 Task: Find and view details of Goa Beach Hotels on Google Maps.
Action: Mouse moved to (339, 550)
Screenshot: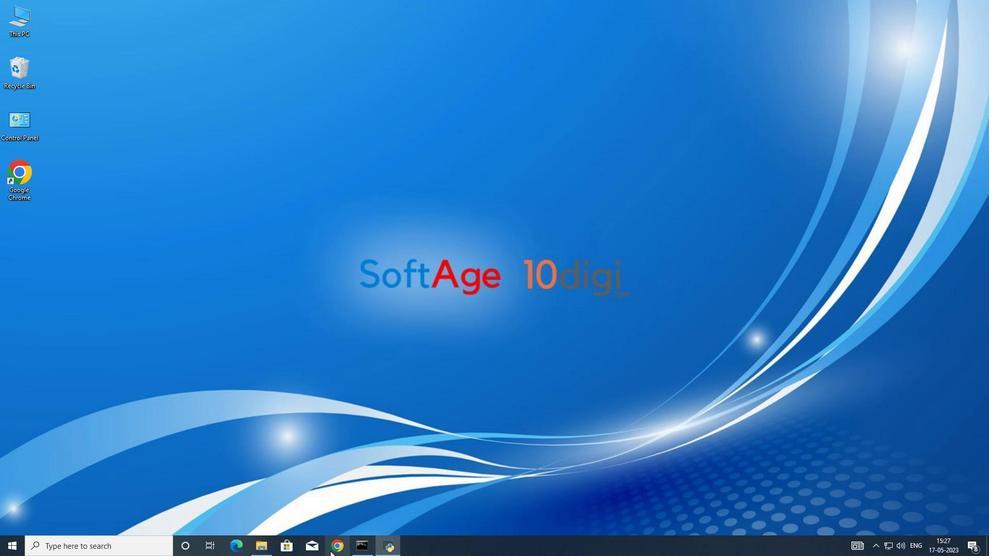 
Action: Mouse pressed left at (339, 550)
Screenshot: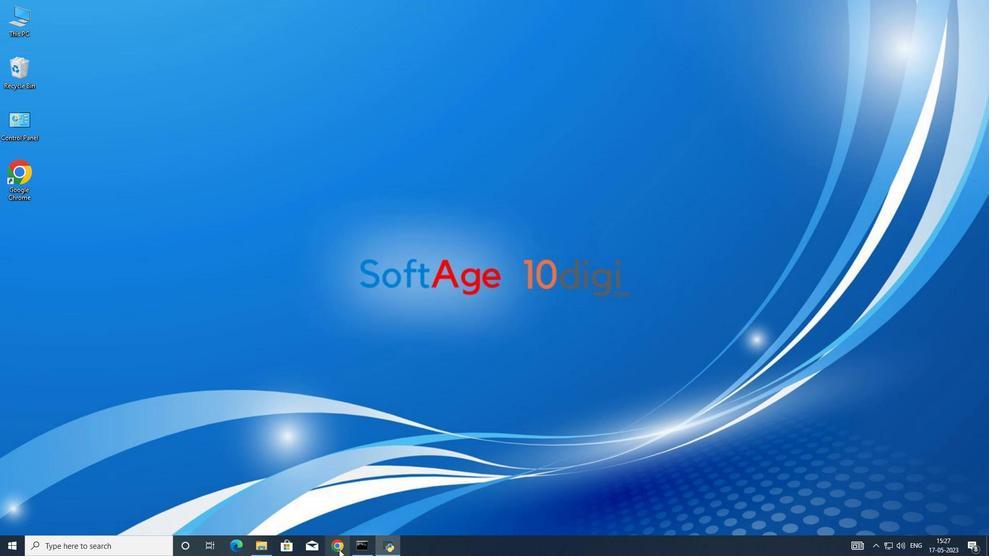 
Action: Mouse moved to (470, 221)
Screenshot: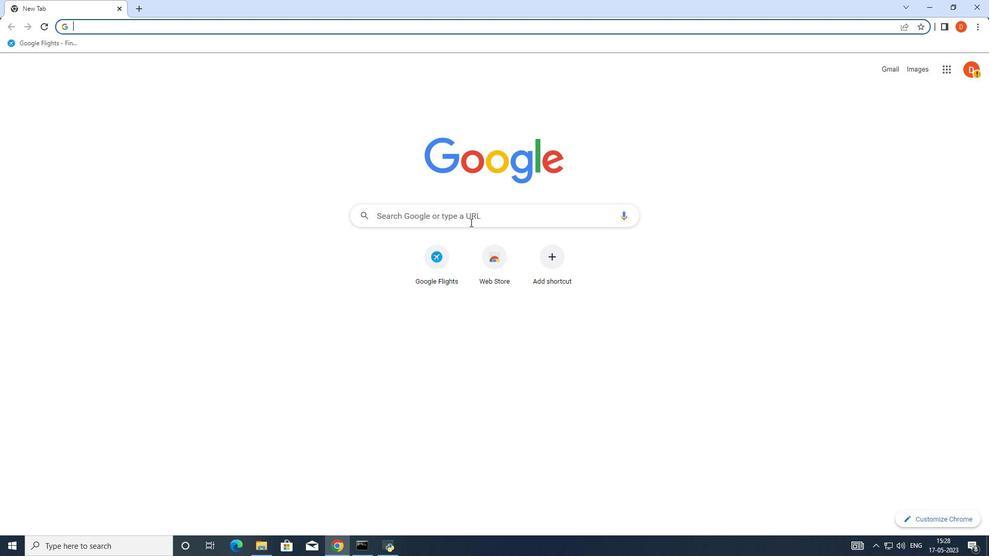 
Action: Mouse pressed left at (470, 221)
Screenshot: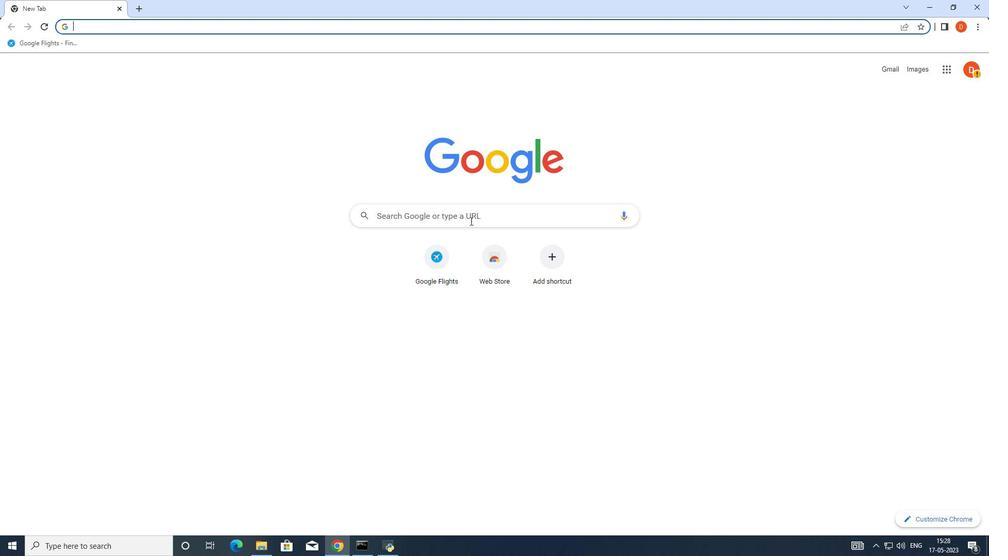 
Action: Mouse moved to (457, 245)
Screenshot: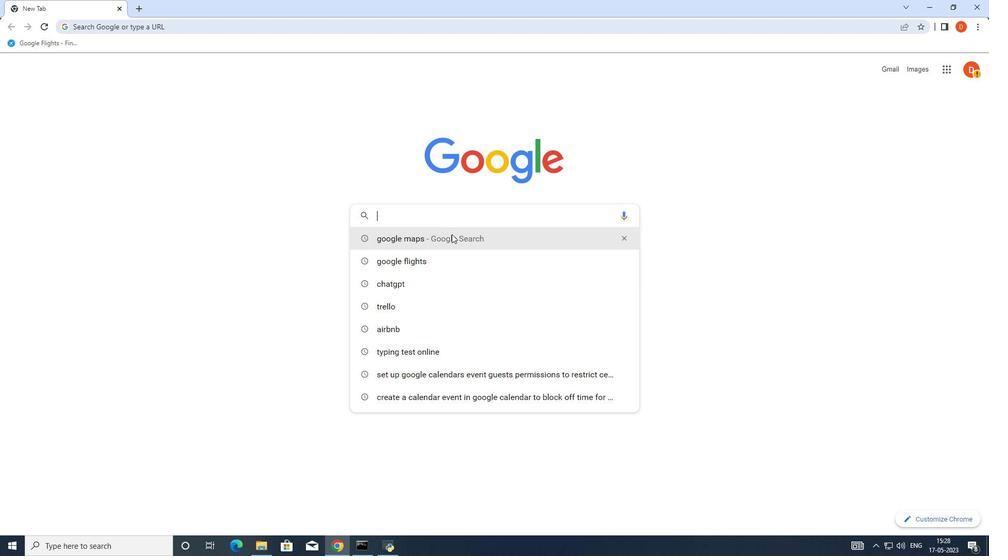 
Action: Mouse pressed left at (457, 245)
Screenshot: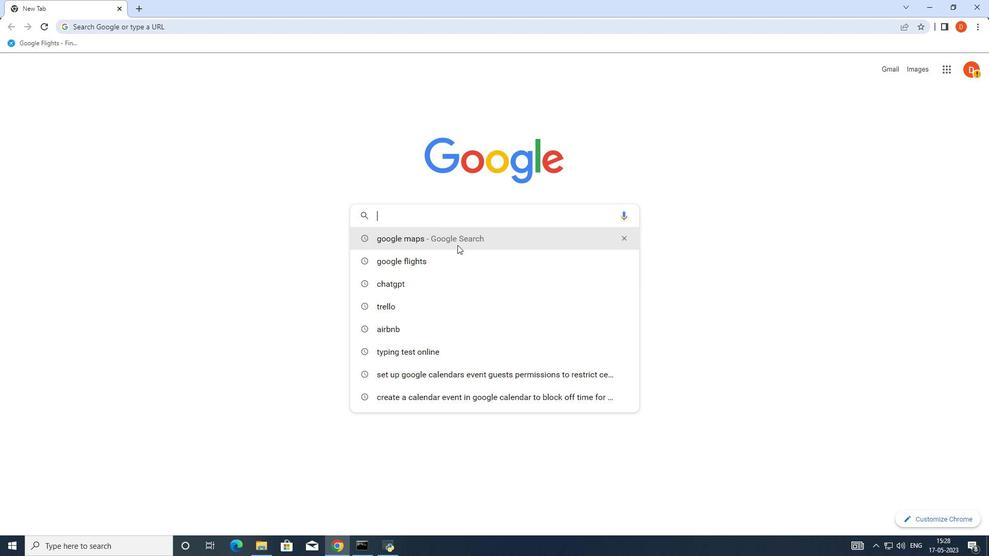 
Action: Mouse moved to (180, 156)
Screenshot: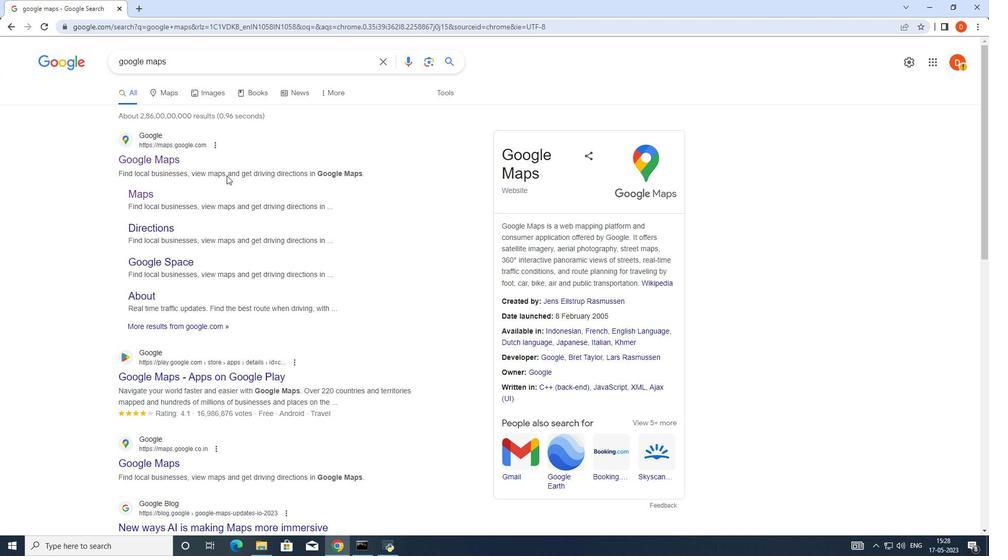 
Action: Mouse pressed left at (180, 156)
Screenshot: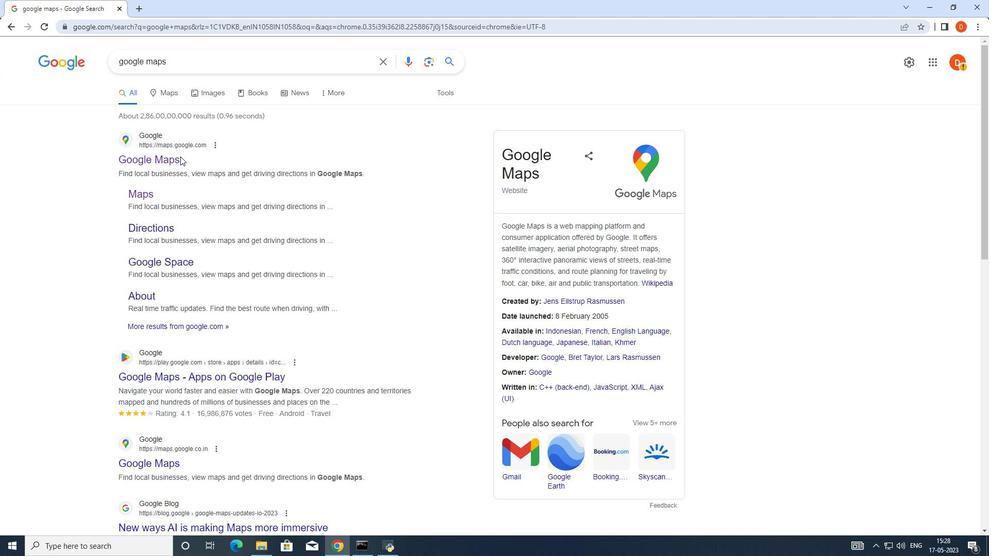 
Action: Mouse moved to (171, 158)
Screenshot: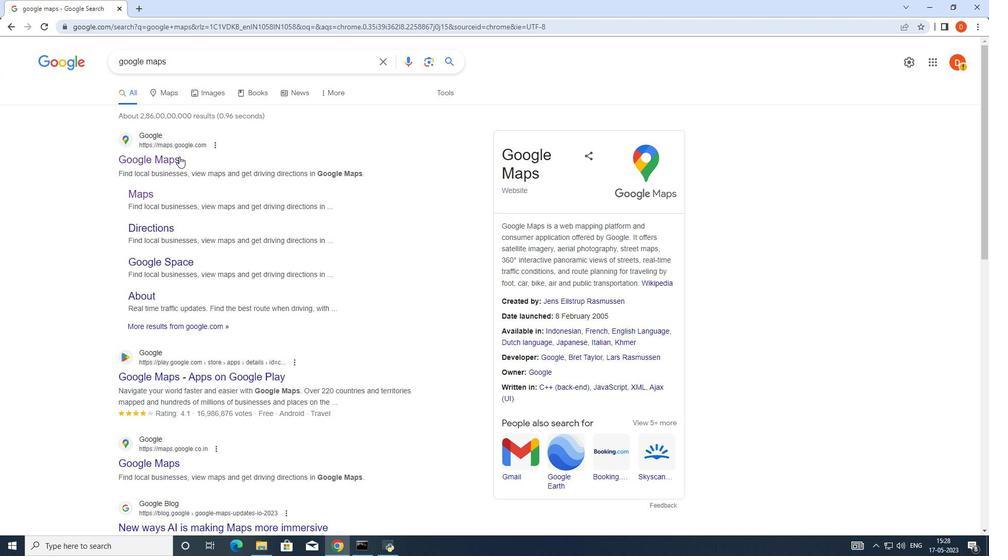 
Action: Mouse pressed left at (171, 158)
Screenshot: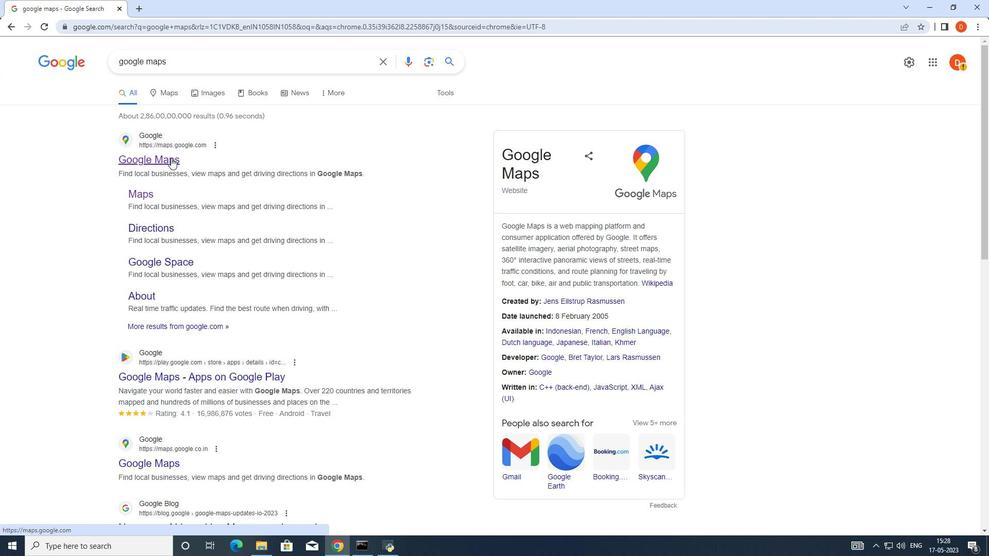 
Action: Mouse moved to (143, 53)
Screenshot: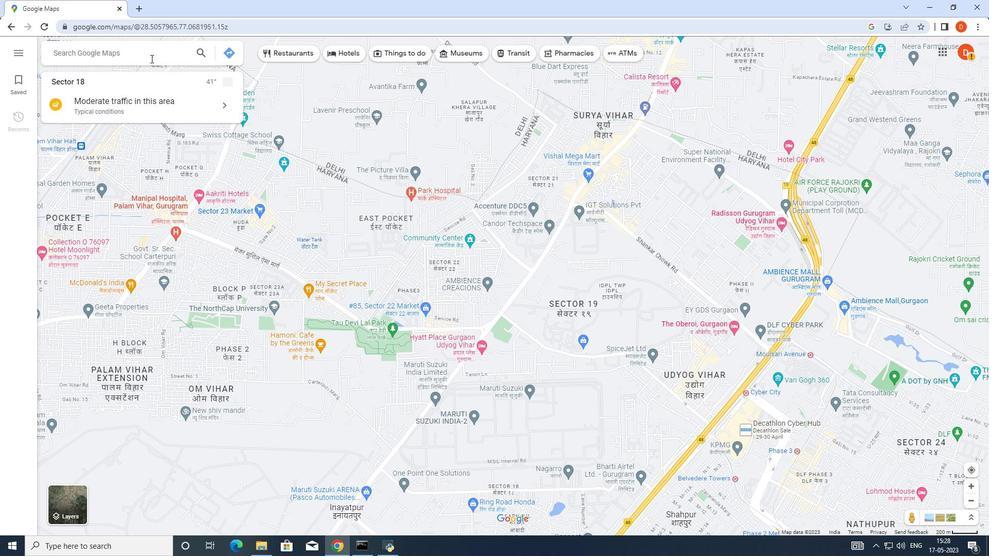 
Action: Mouse pressed left at (143, 53)
Screenshot: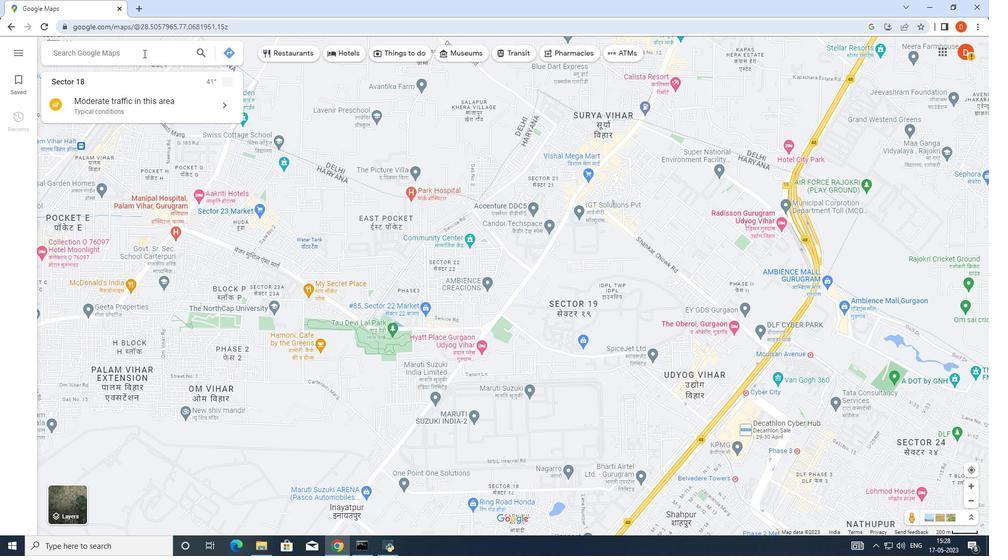 
Action: Key pressed goa
Screenshot: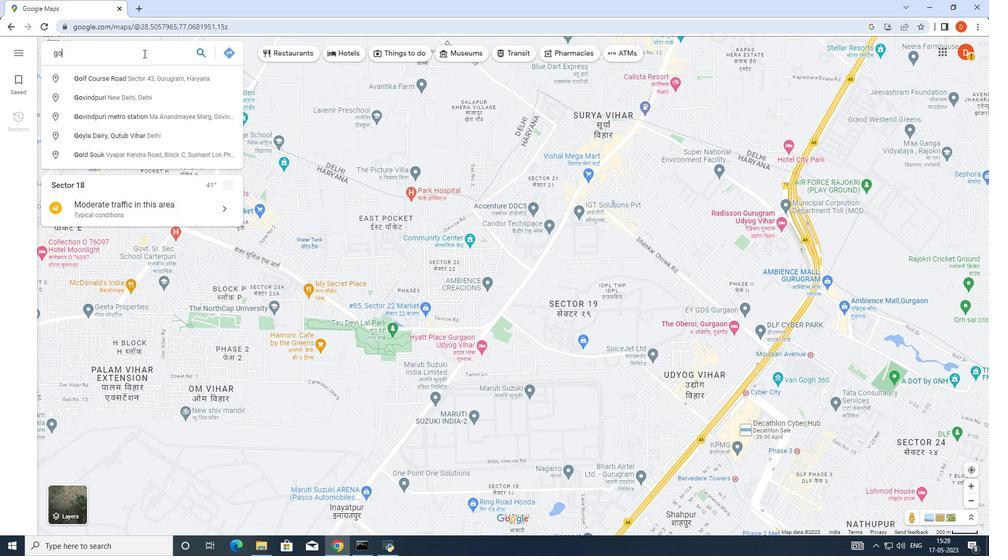 
Action: Mouse moved to (168, 100)
Screenshot: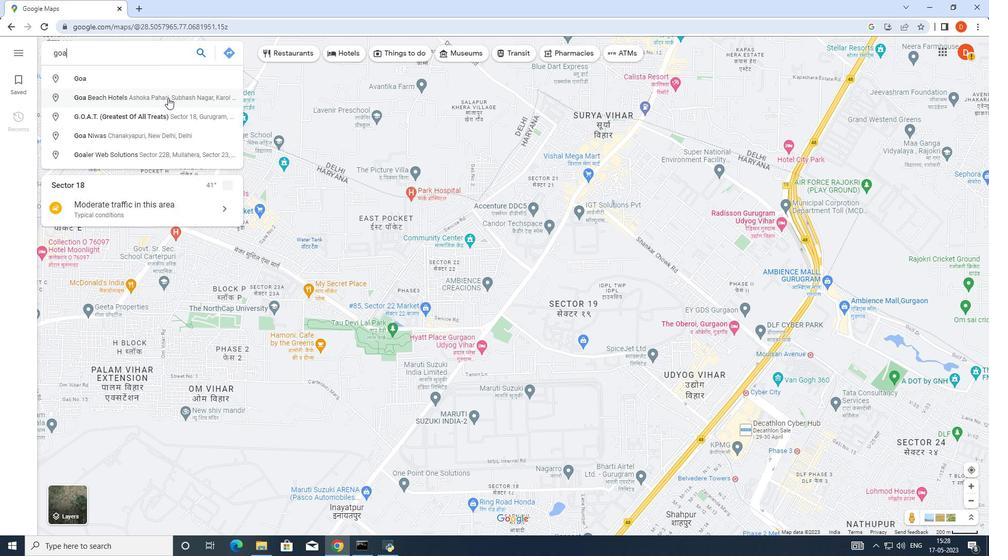 
Action: Mouse pressed left at (168, 100)
Screenshot: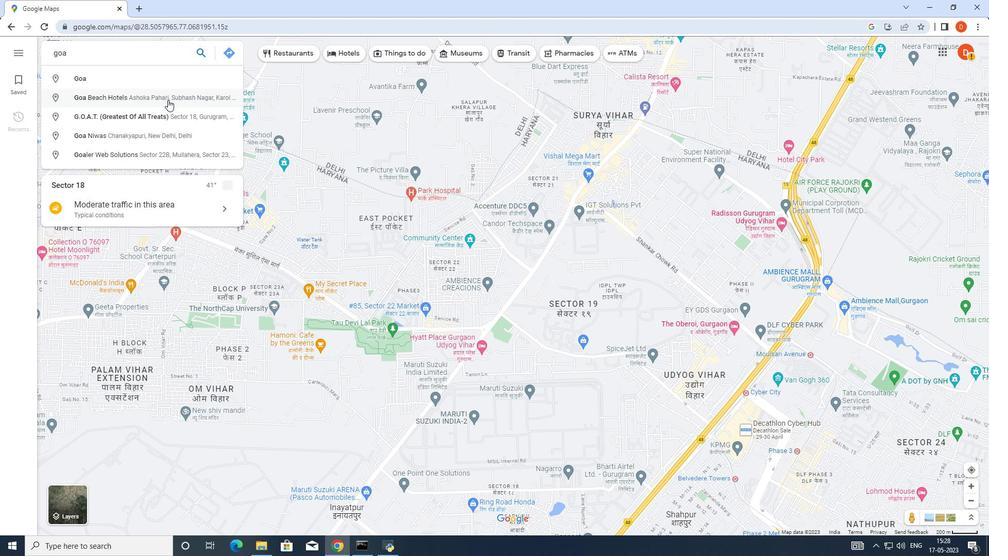 
Action: Mouse moved to (193, 277)
Screenshot: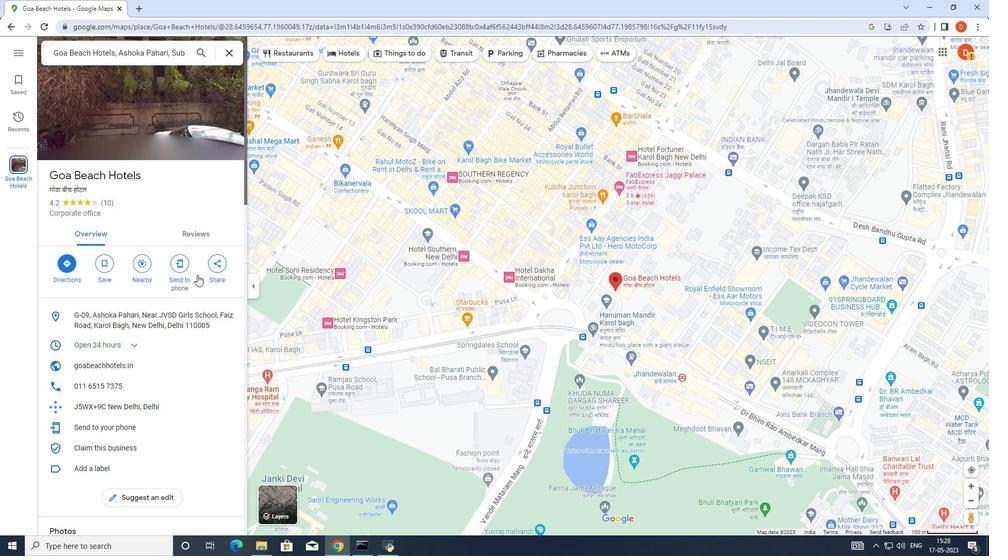 
Action: Mouse scrolled (193, 277) with delta (0, 0)
Screenshot: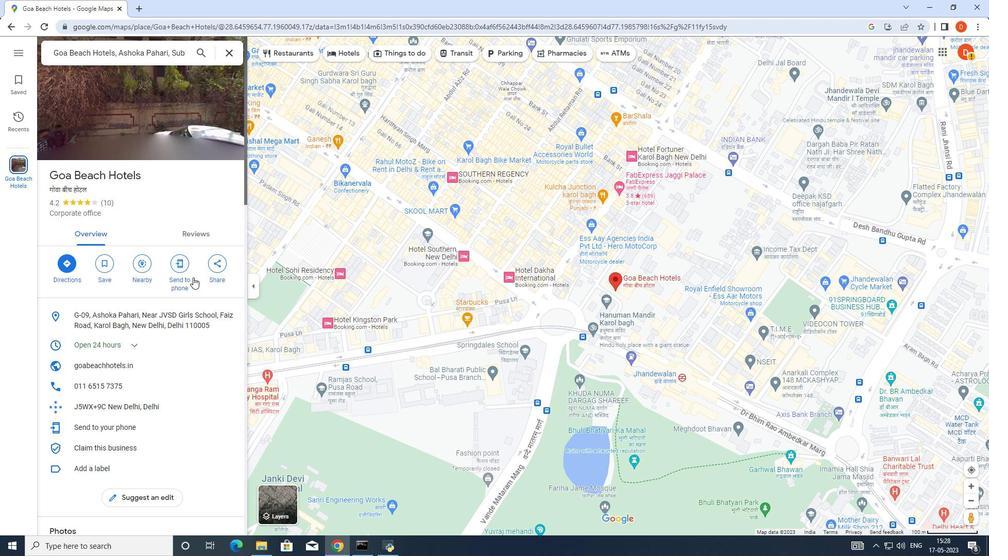 
Action: Mouse scrolled (193, 277) with delta (0, 0)
Screenshot: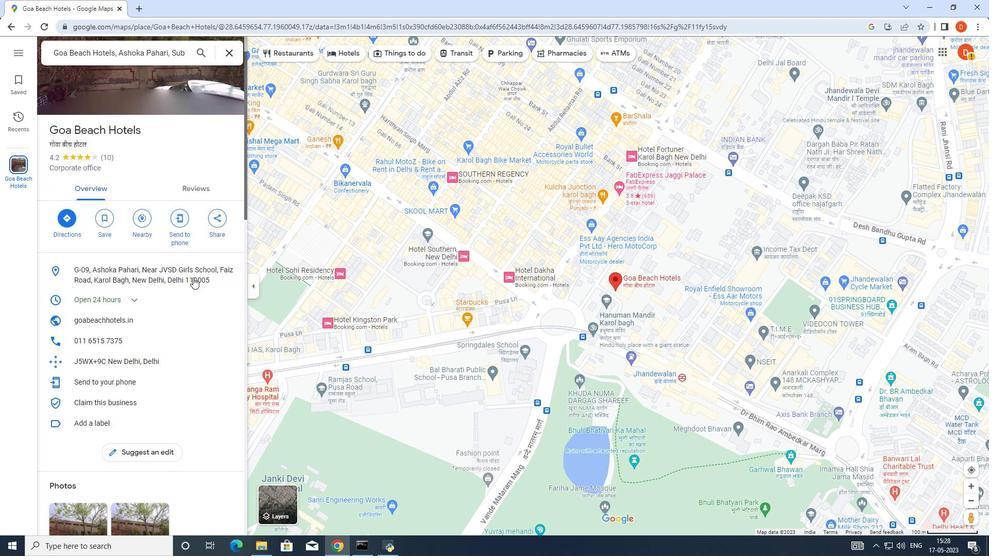 
Action: Mouse moved to (193, 278)
Screenshot: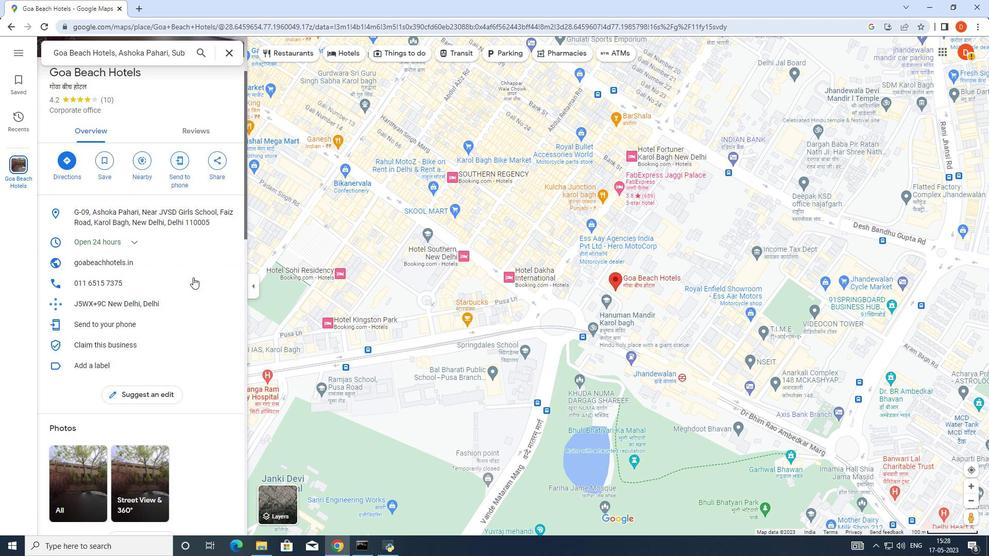 
Action: Mouse scrolled (193, 278) with delta (0, 0)
Screenshot: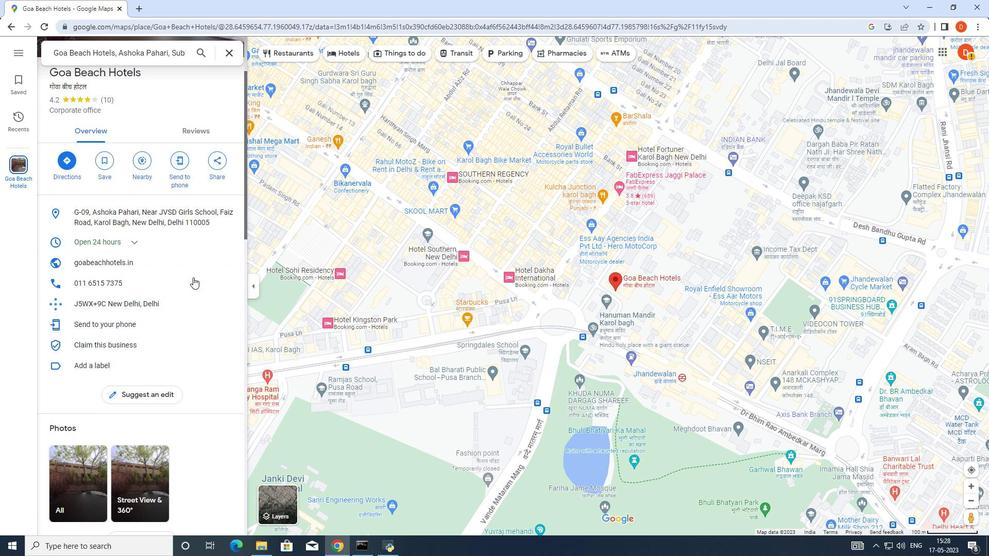 
Action: Mouse moved to (193, 281)
Screenshot: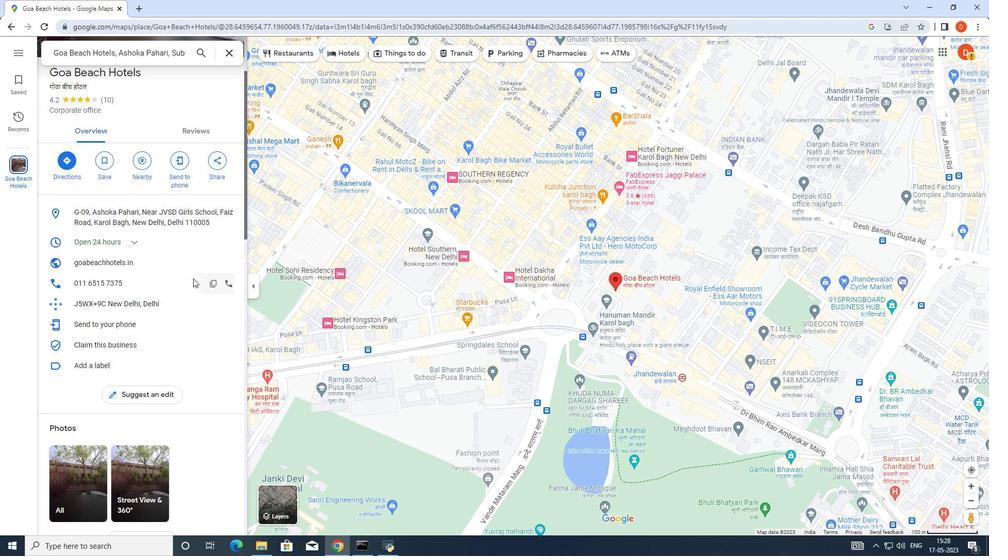 
Action: Mouse scrolled (193, 280) with delta (0, 0)
Screenshot: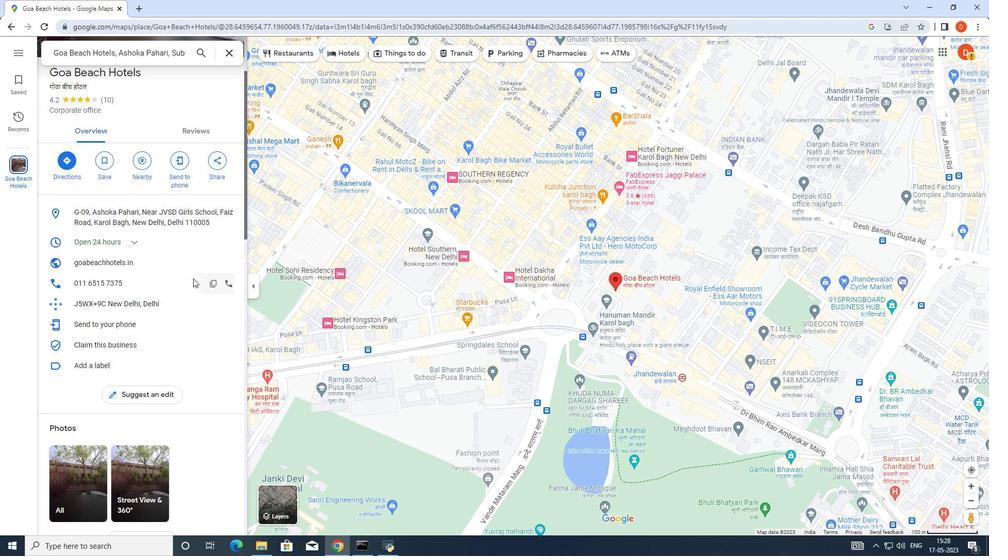 
Action: Mouse moved to (193, 284)
Screenshot: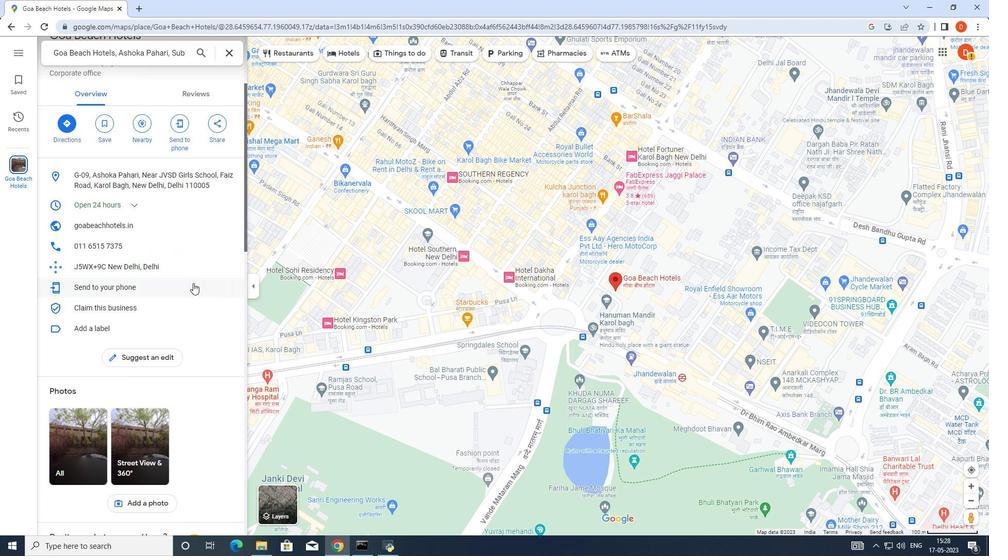 
Action: Mouse scrolled (193, 283) with delta (0, 0)
Screenshot: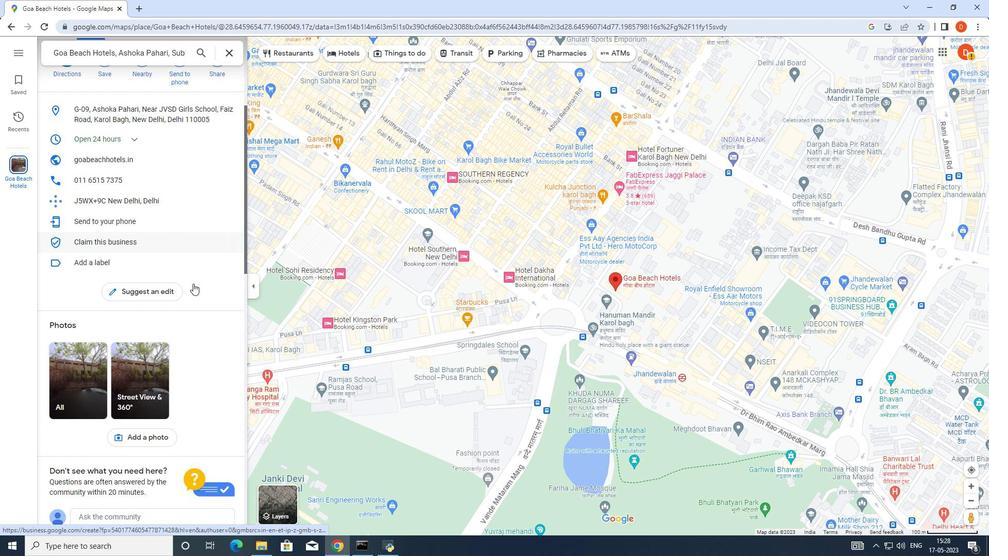 
Action: Mouse scrolled (193, 283) with delta (0, 0)
Screenshot: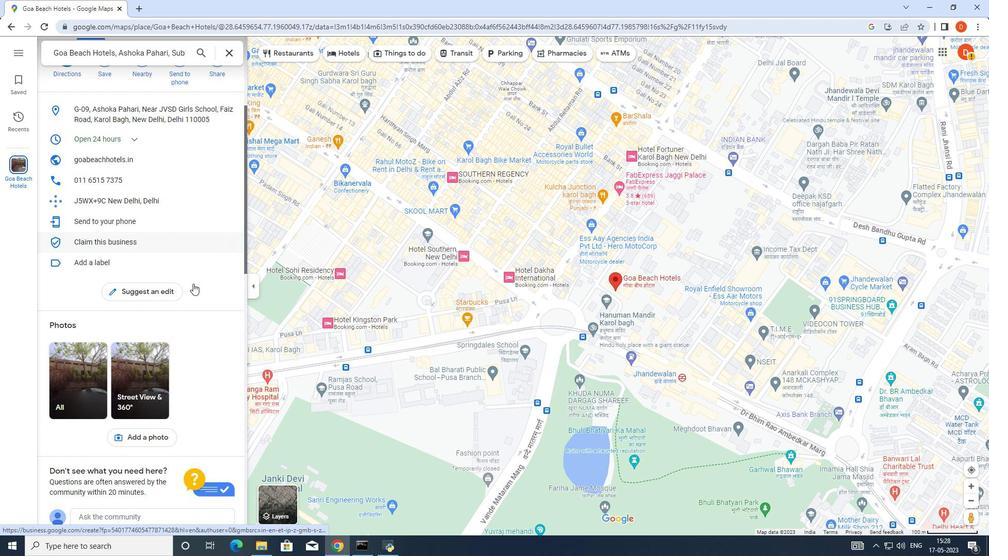 
Action: Mouse scrolled (193, 283) with delta (0, 0)
Screenshot: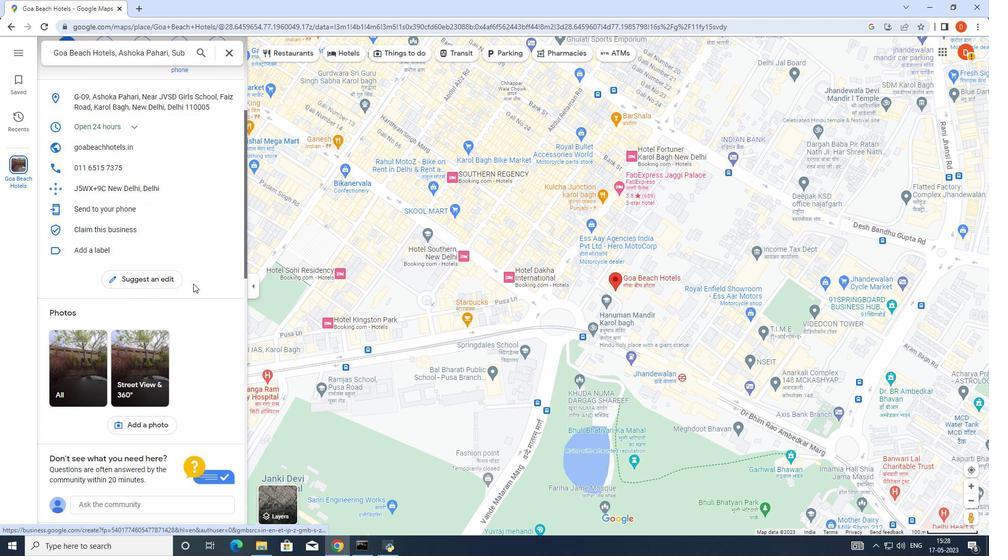 
Action: Mouse scrolled (193, 283) with delta (0, 0)
Screenshot: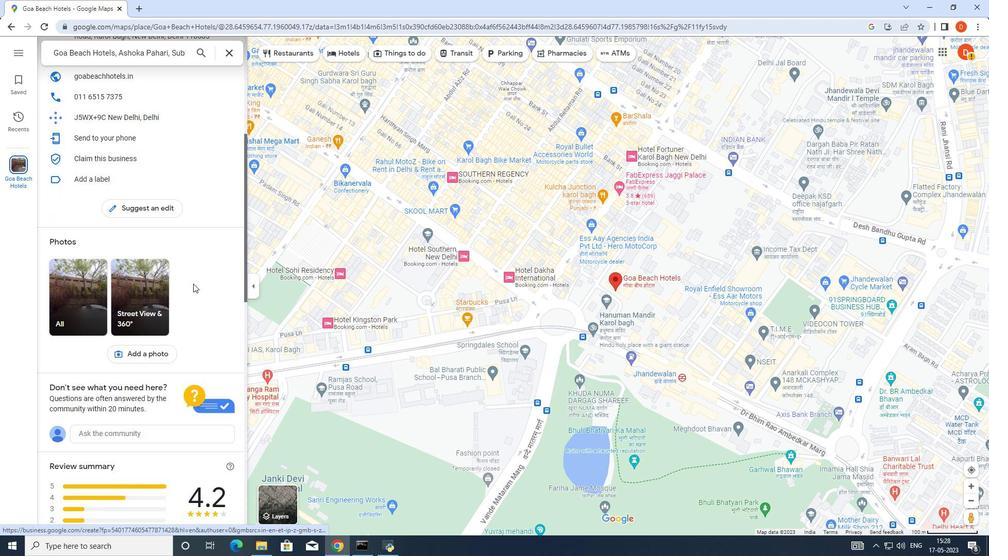 
Action: Mouse scrolled (193, 283) with delta (0, 0)
Screenshot: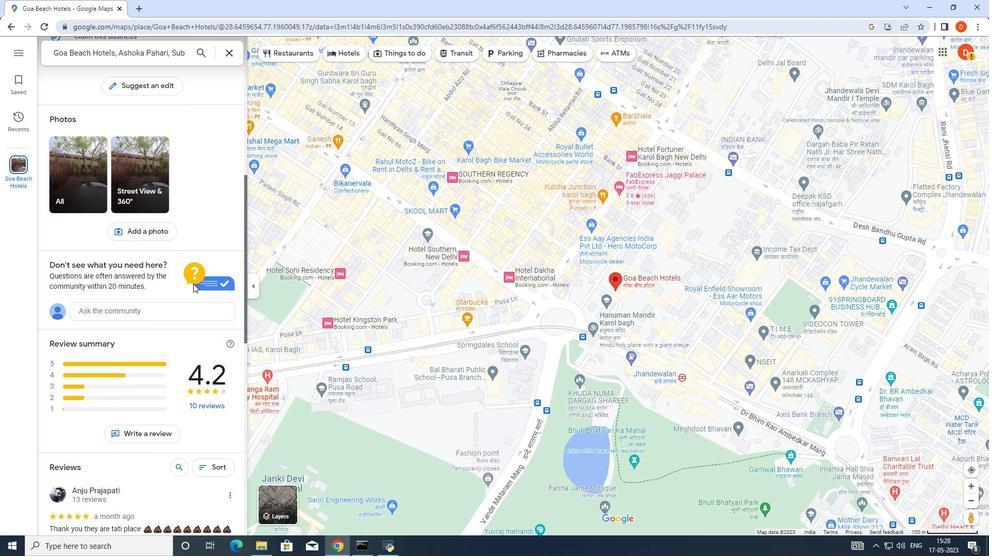
Action: Mouse scrolled (193, 283) with delta (0, 0)
Screenshot: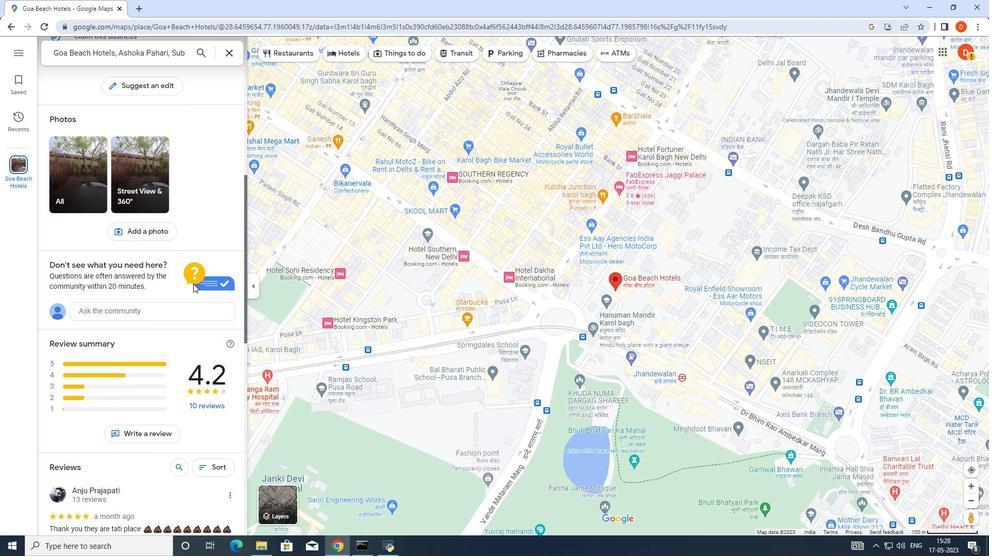 
Action: Mouse scrolled (193, 283) with delta (0, 0)
Screenshot: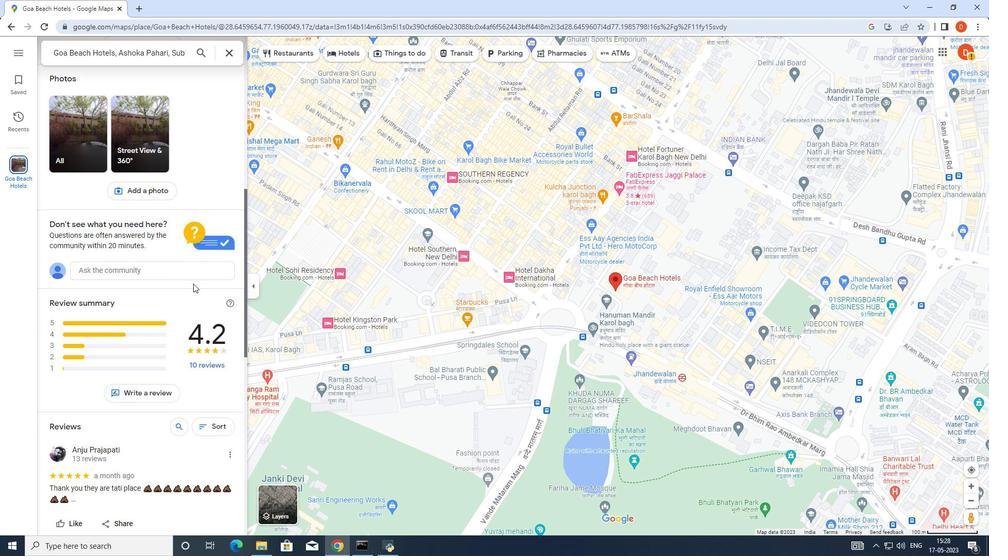 
Action: Mouse scrolled (193, 283) with delta (0, 0)
Screenshot: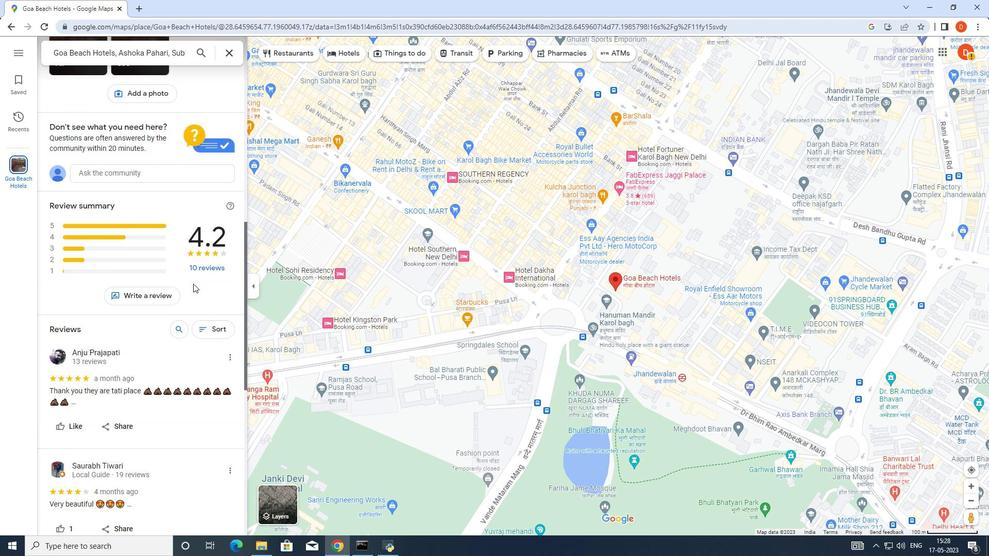 
Action: Mouse scrolled (193, 284) with delta (0, 0)
Screenshot: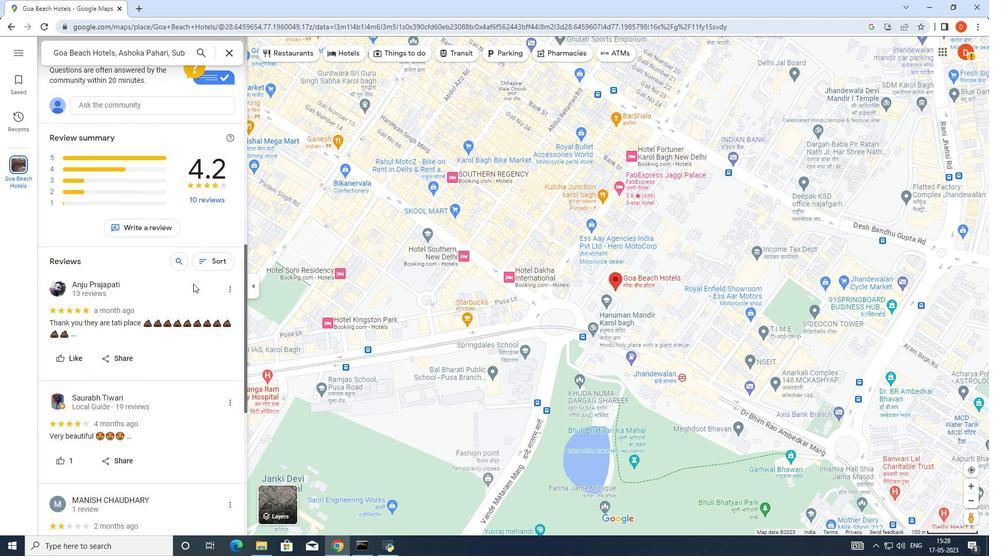 
Action: Mouse scrolled (193, 284) with delta (0, 0)
Screenshot: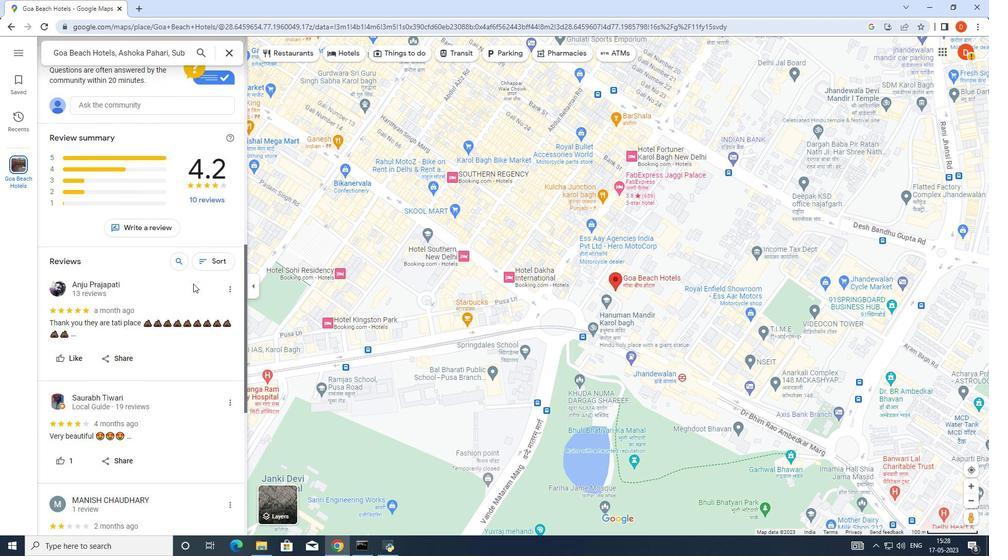 
Action: Mouse scrolled (193, 284) with delta (0, 0)
Screenshot: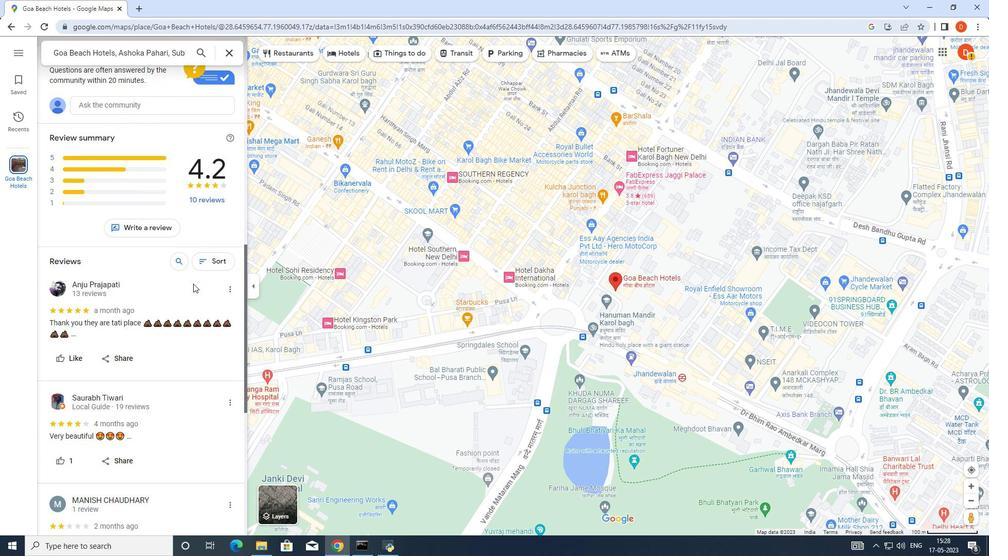 
Action: Mouse scrolled (193, 284) with delta (0, 0)
Screenshot: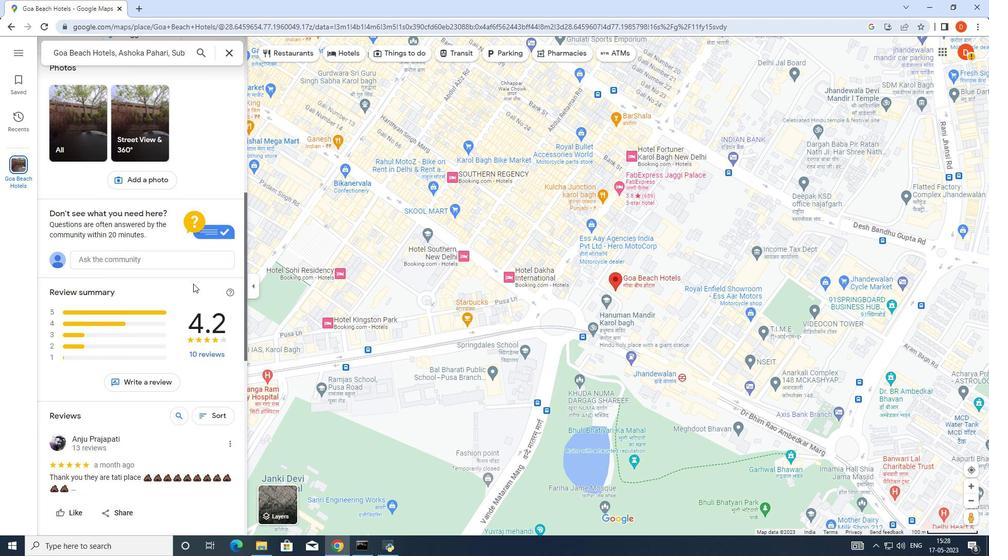 
Action: Mouse scrolled (193, 284) with delta (0, 0)
Screenshot: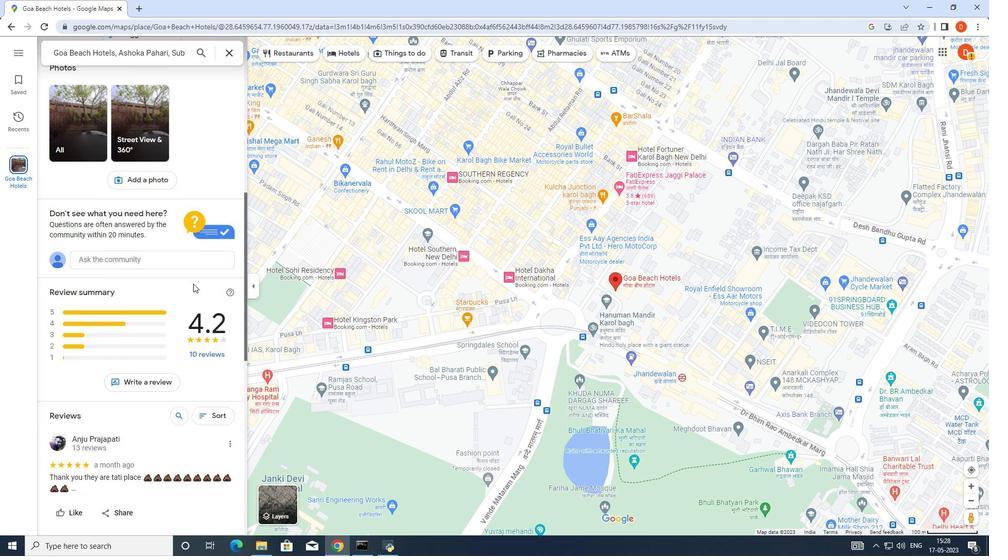
Action: Mouse scrolled (193, 284) with delta (0, 0)
Screenshot: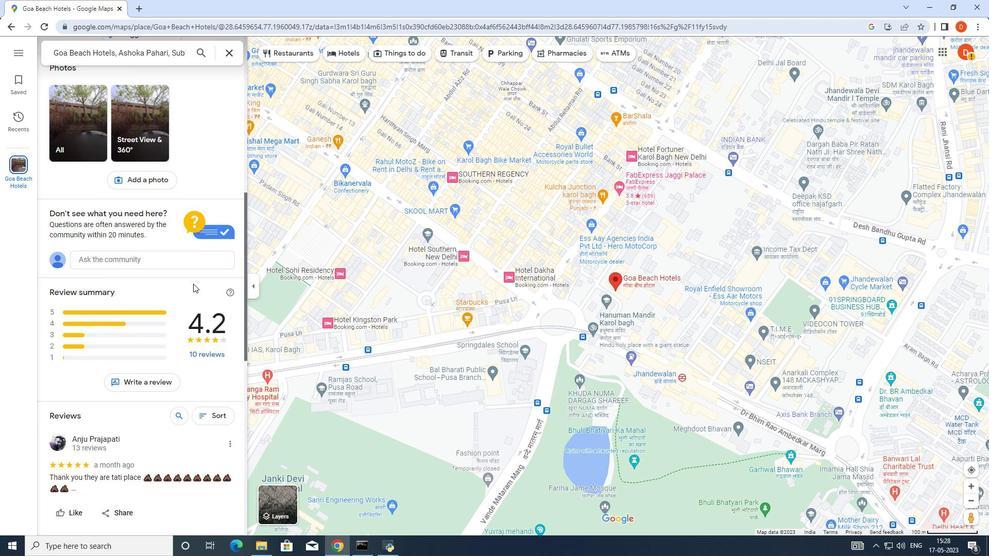 
Action: Mouse scrolled (193, 284) with delta (0, 0)
Screenshot: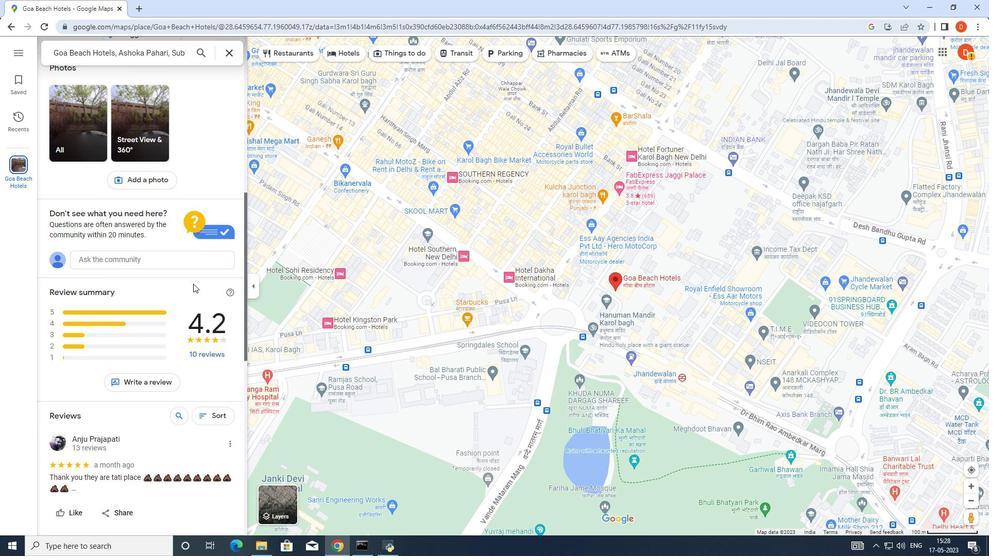
Action: Mouse scrolled (193, 284) with delta (0, 0)
Screenshot: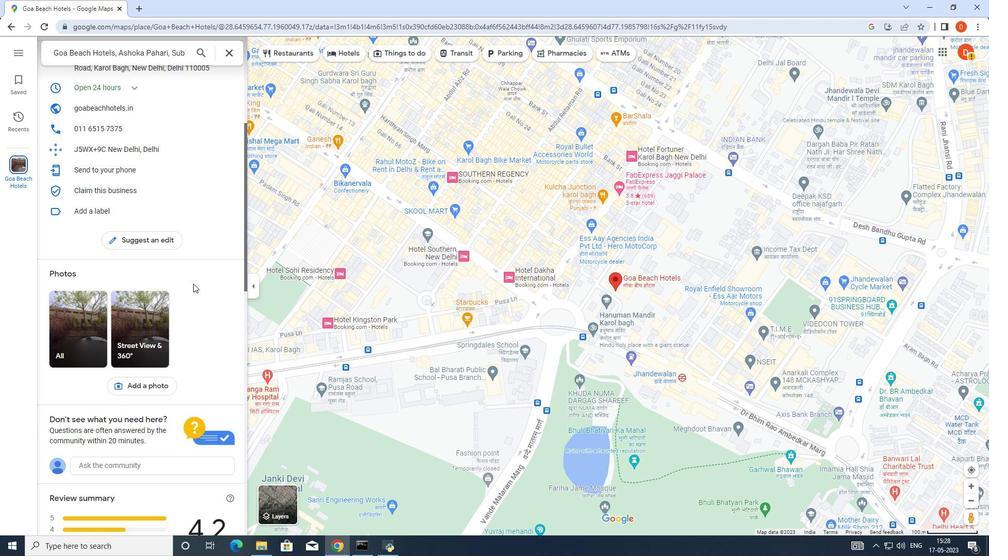 
Action: Mouse scrolled (193, 284) with delta (0, 0)
Screenshot: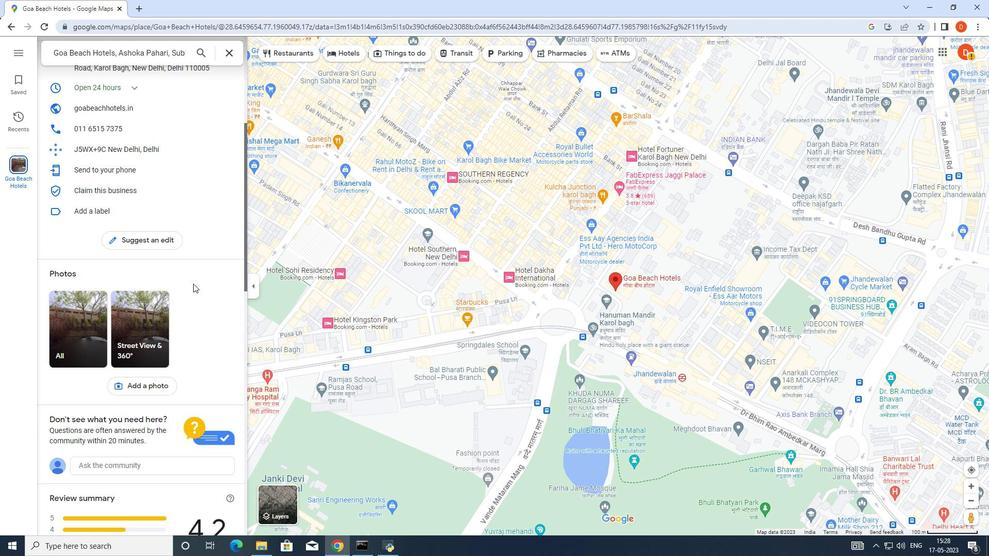 
Action: Mouse scrolled (193, 284) with delta (0, 0)
Screenshot: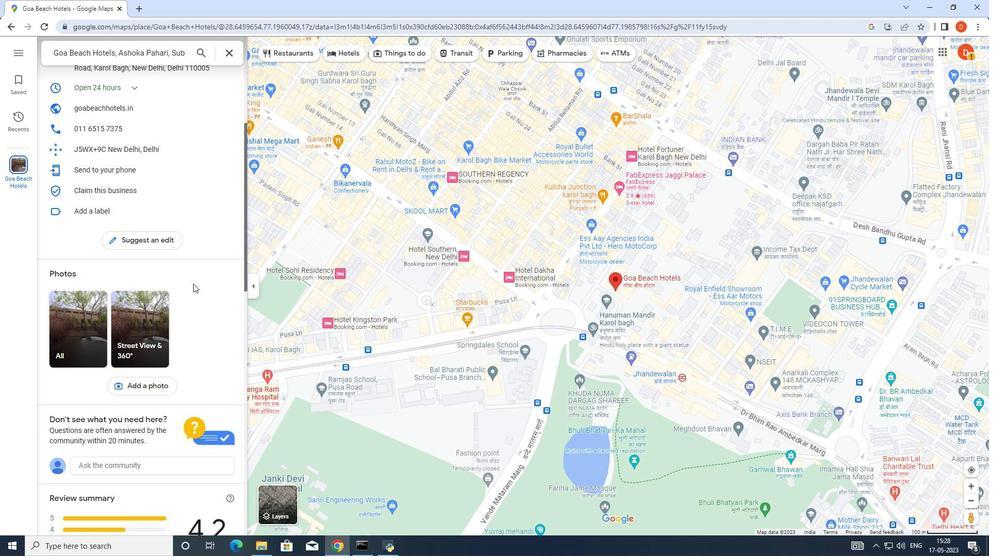 
Action: Mouse scrolled (193, 284) with delta (0, 0)
Screenshot: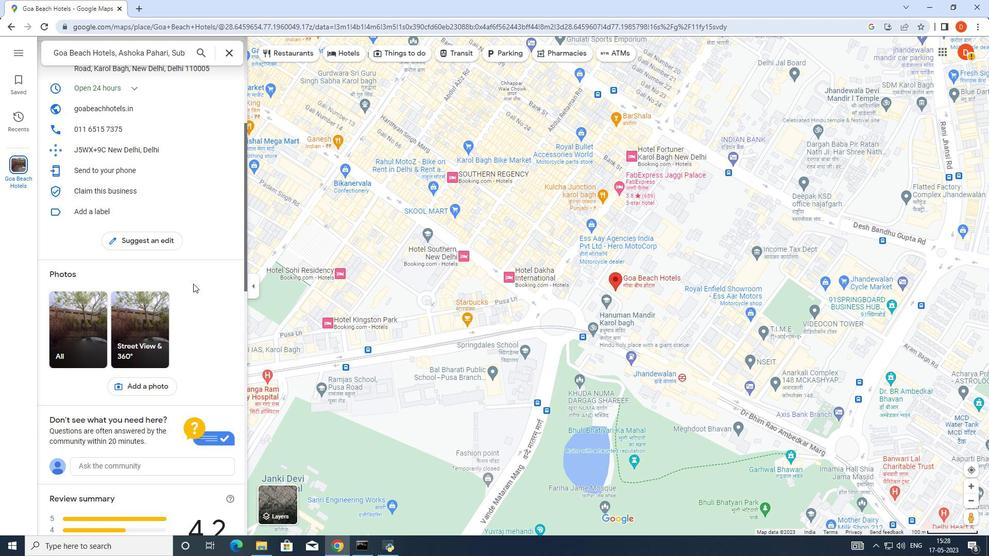 
Action: Mouse scrolled (193, 284) with delta (0, 0)
Screenshot: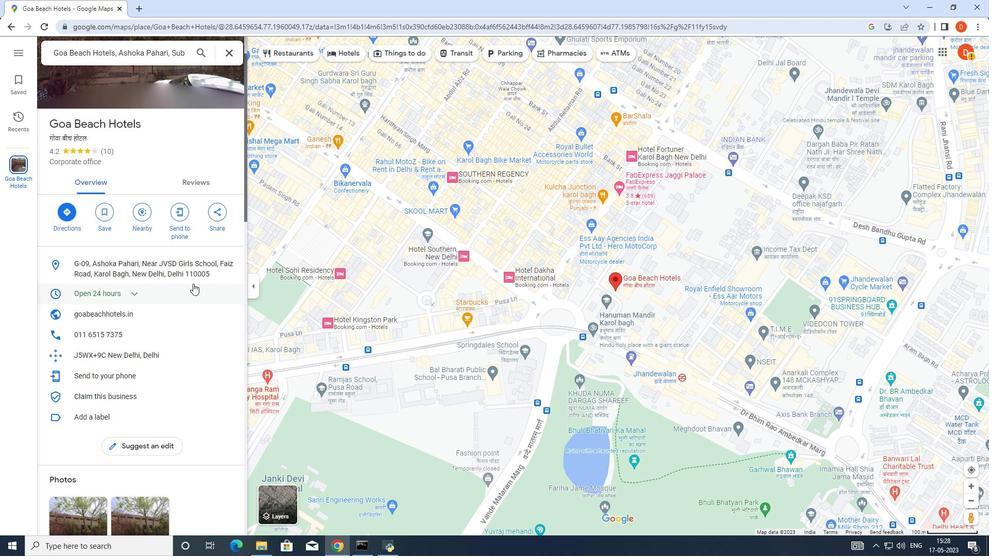
Action: Mouse scrolled (193, 283) with delta (0, 0)
Screenshot: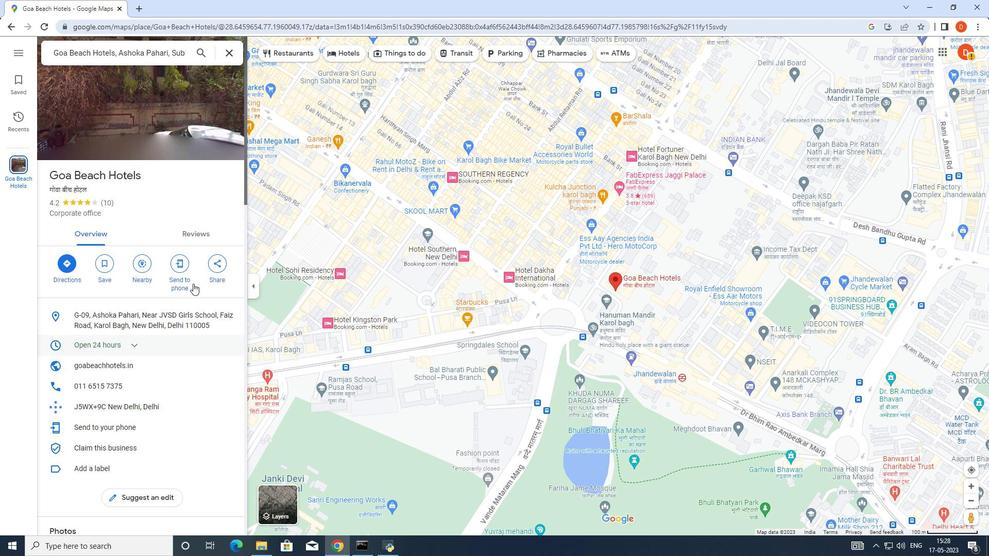 
Action: Mouse scrolled (193, 283) with delta (0, 0)
Screenshot: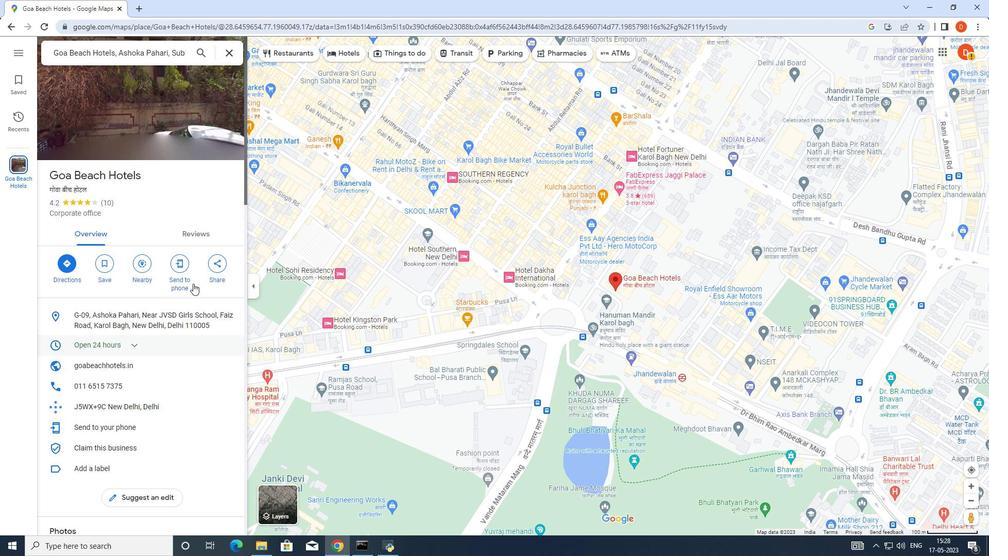 
Action: Mouse scrolled (193, 283) with delta (0, 0)
Screenshot: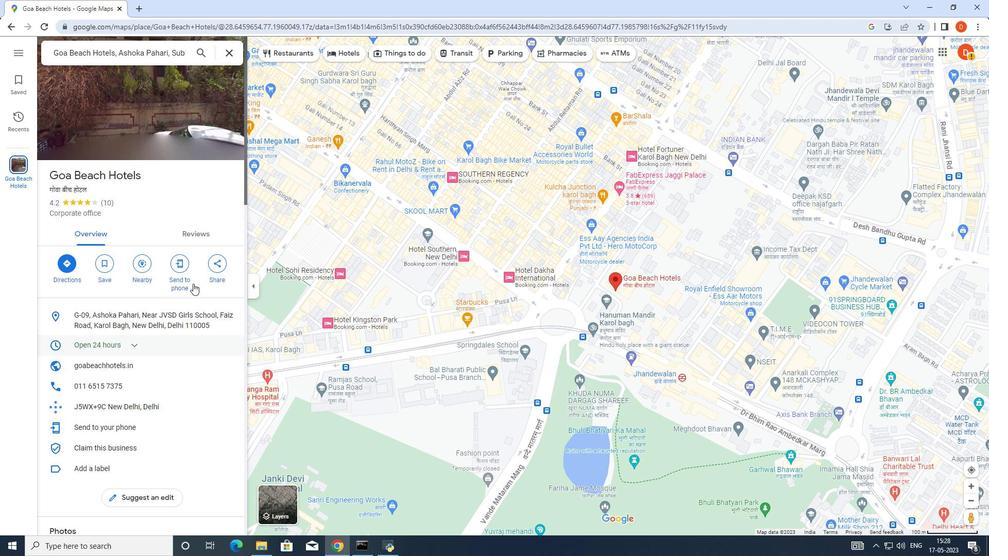 
Action: Mouse scrolled (193, 283) with delta (0, 0)
Screenshot: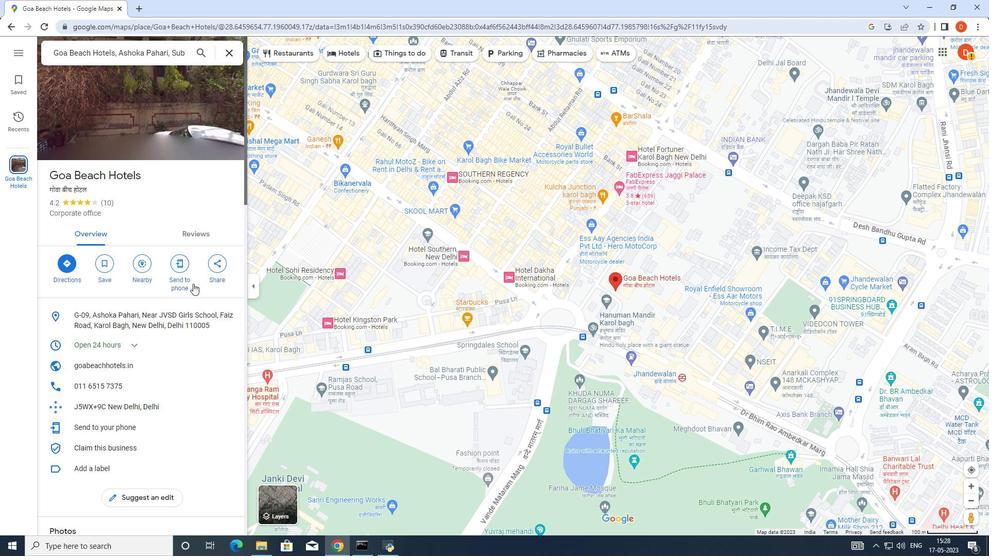 
Action: Mouse scrolled (193, 283) with delta (0, 0)
Screenshot: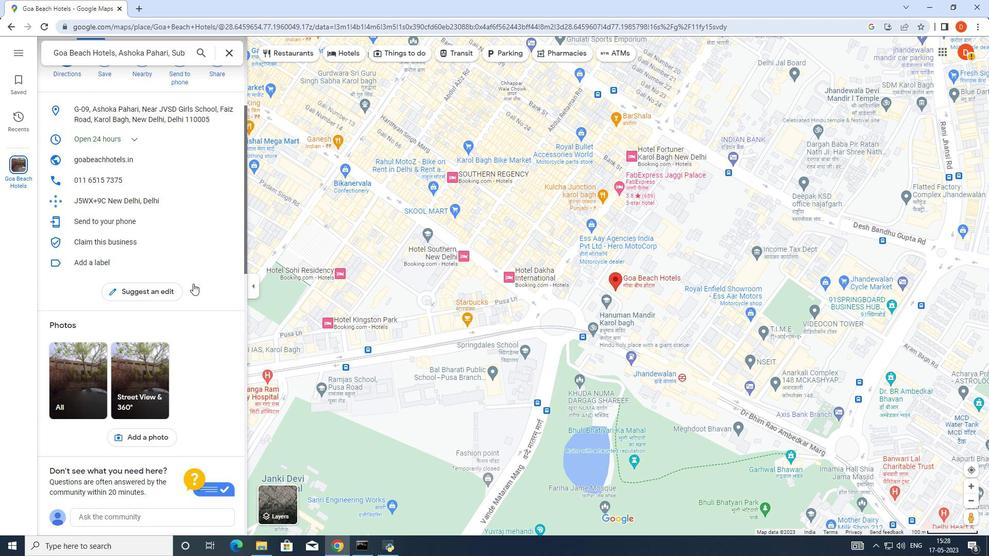 
Action: Mouse scrolled (193, 283) with delta (0, 0)
Screenshot: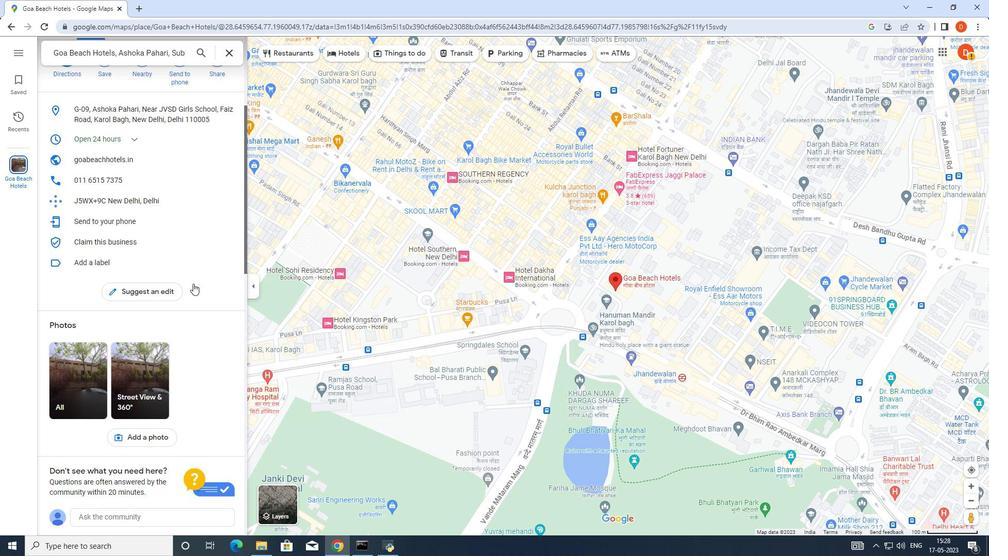 
Action: Mouse scrolled (193, 283) with delta (0, 0)
Screenshot: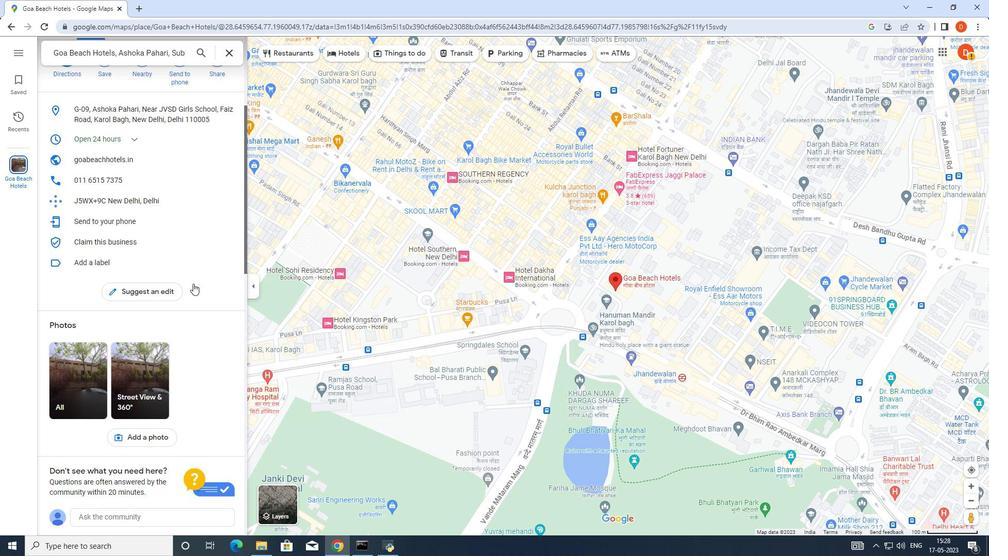 
Action: Mouse scrolled (193, 283) with delta (0, 0)
Screenshot: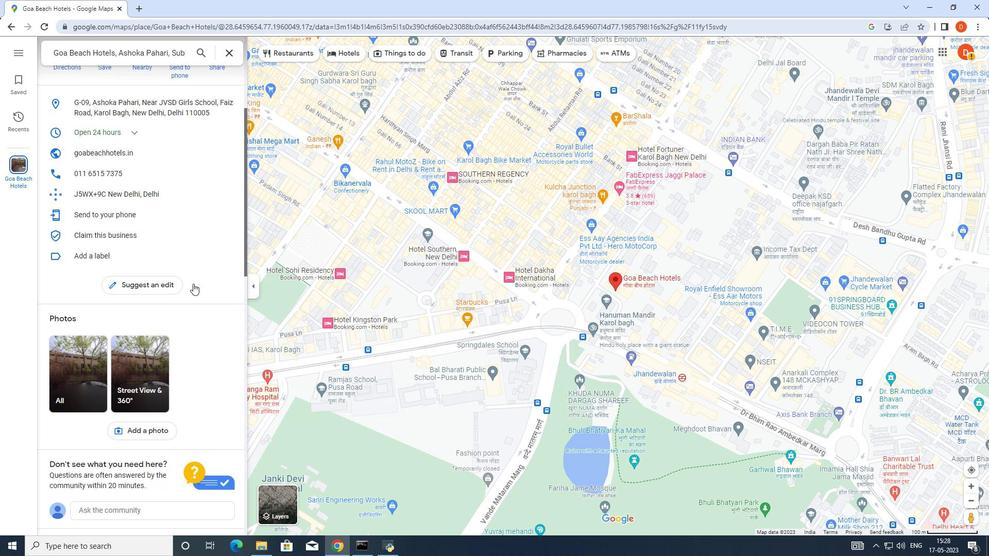 
Action: Mouse scrolled (193, 283) with delta (0, 0)
Screenshot: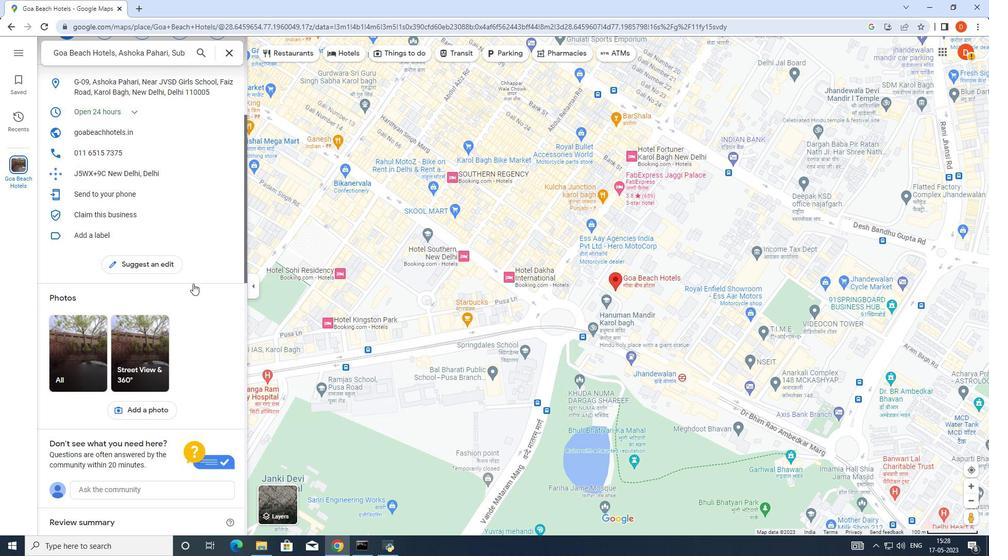 
Action: Mouse scrolled (193, 283) with delta (0, 0)
Screenshot: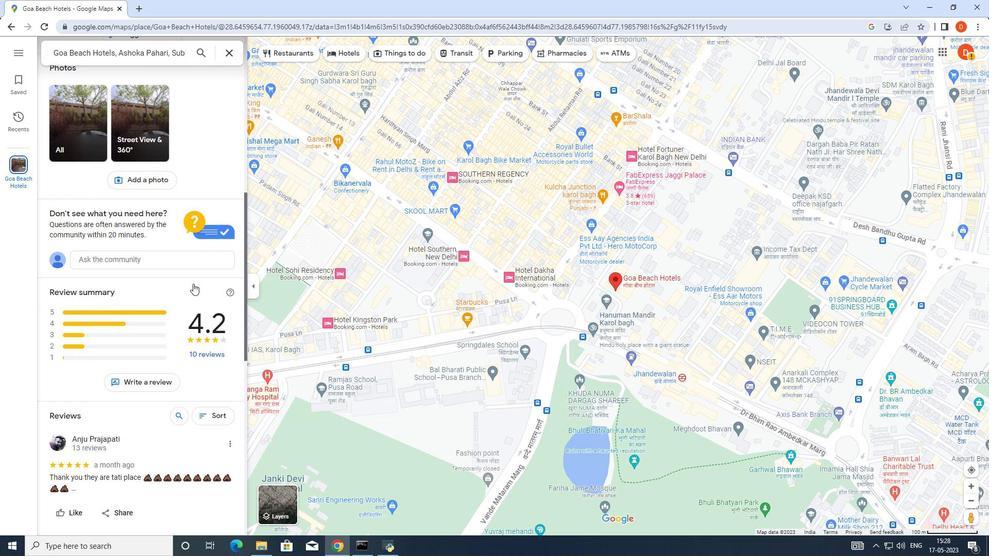
Action: Mouse scrolled (193, 283) with delta (0, 0)
Screenshot: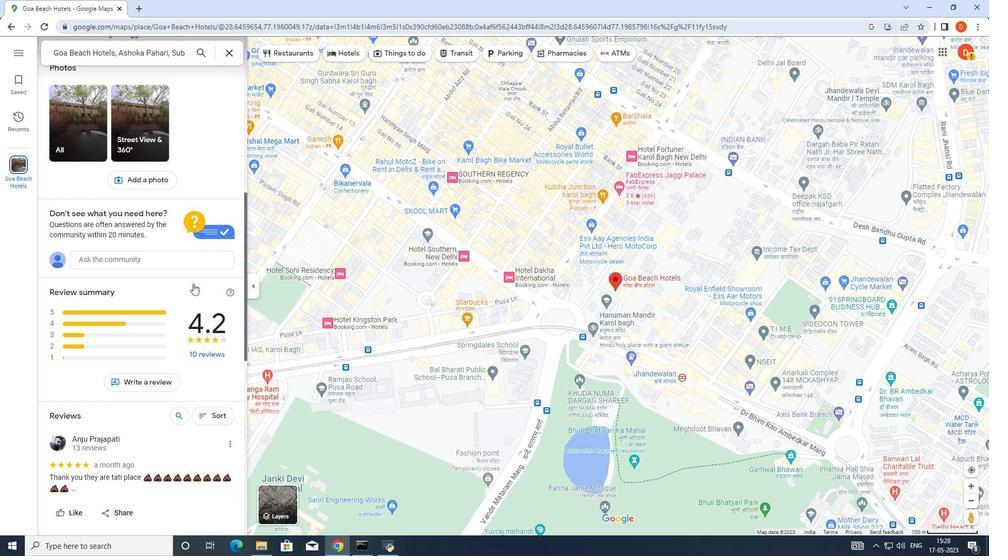 
Action: Mouse scrolled (193, 283) with delta (0, 0)
Screenshot: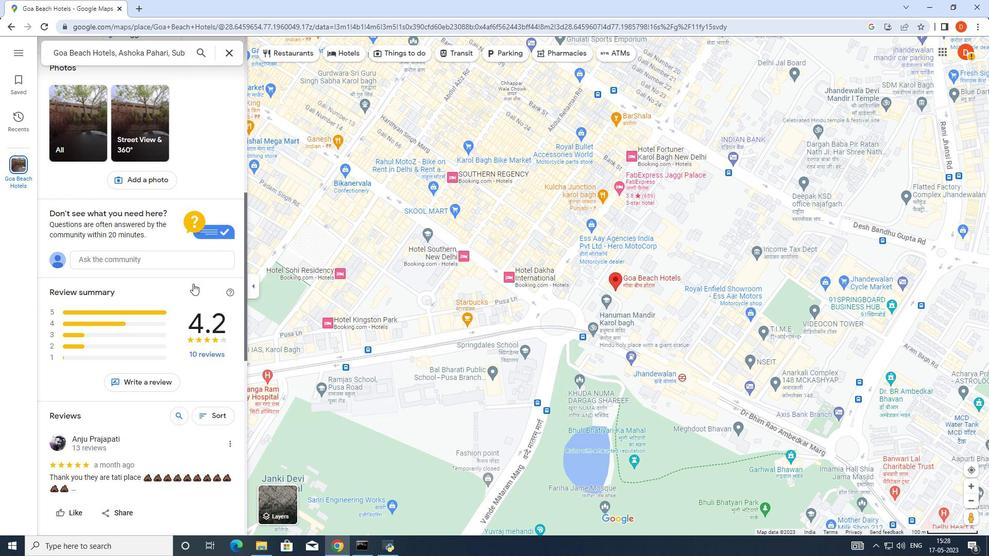 
Action: Mouse scrolled (193, 283) with delta (0, 0)
Screenshot: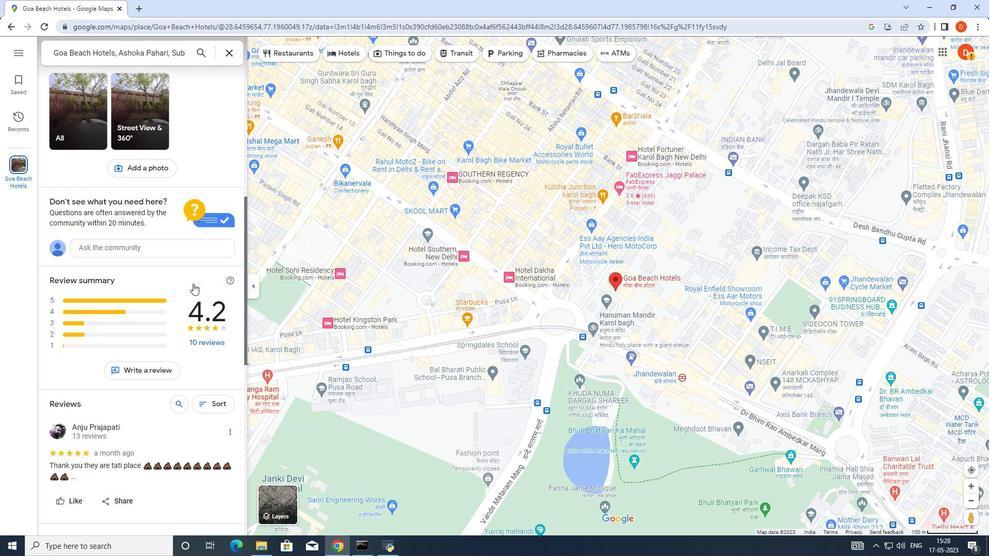 
Action: Mouse scrolled (193, 283) with delta (0, 0)
Screenshot: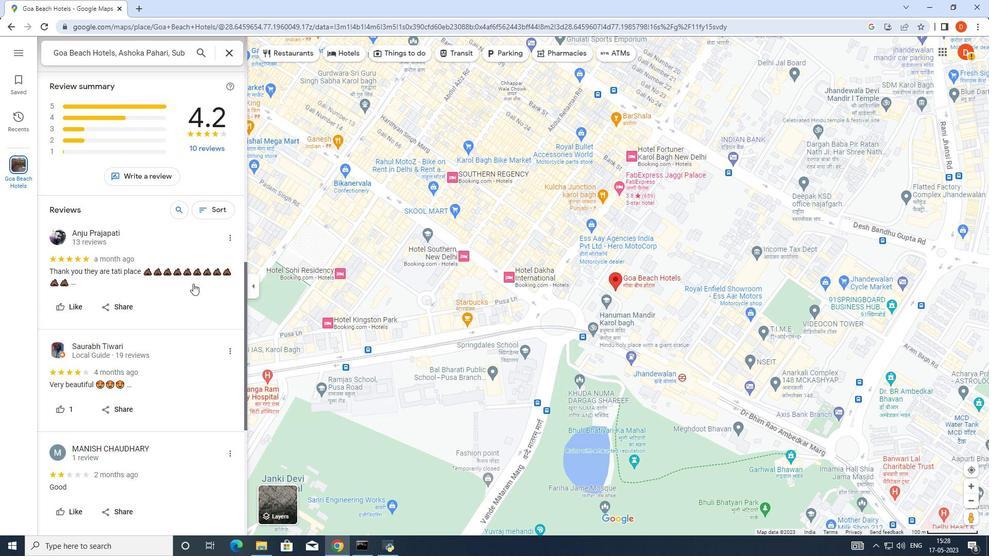 
Action: Mouse scrolled (193, 283) with delta (0, 0)
Screenshot: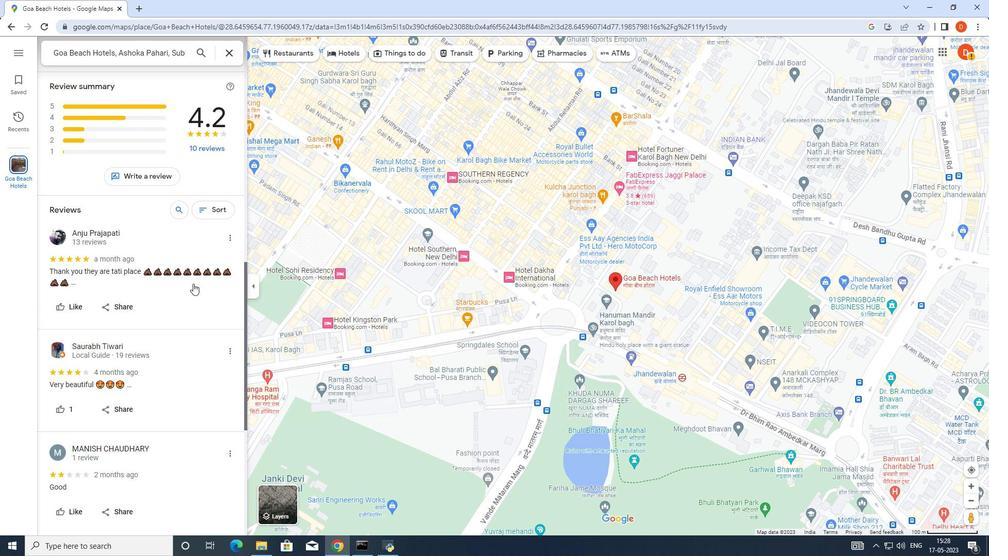 
Action: Mouse scrolled (193, 283) with delta (0, 0)
Screenshot: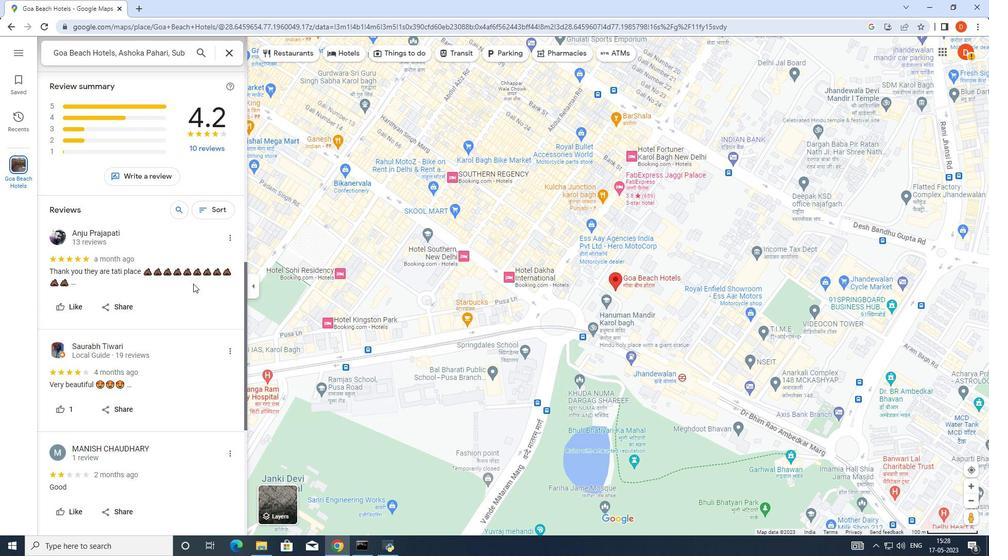 
Action: Mouse scrolled (193, 283) with delta (0, 0)
Screenshot: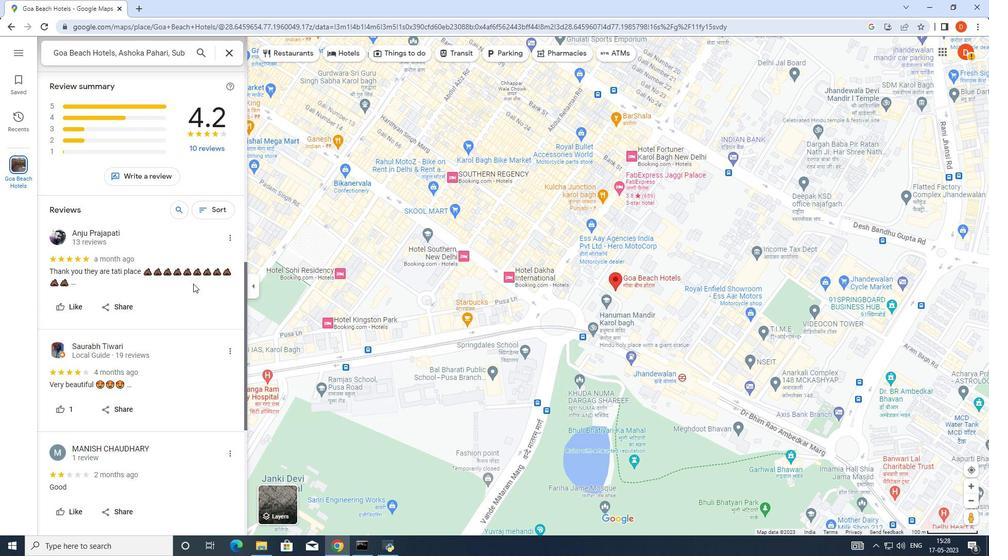 
Action: Mouse scrolled (193, 283) with delta (0, 0)
Screenshot: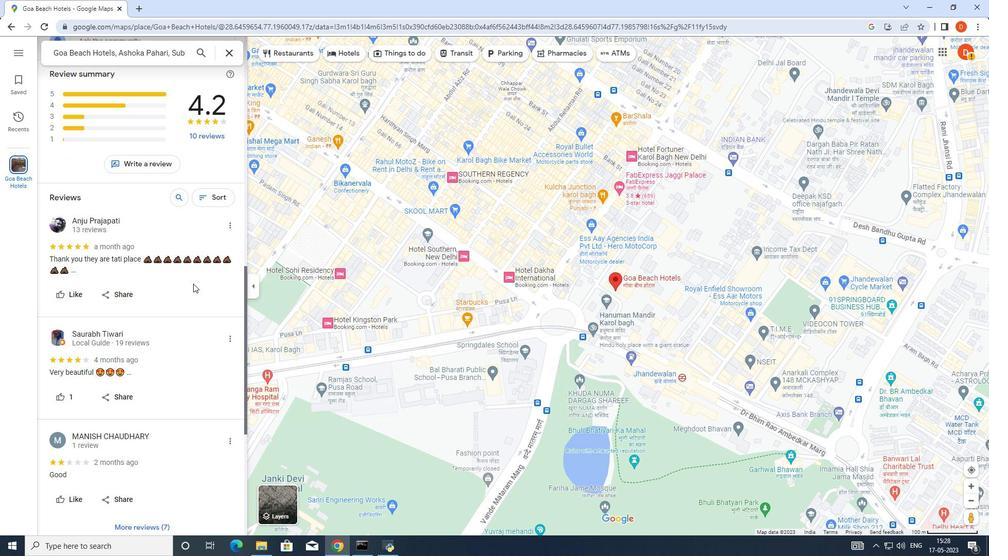 
Action: Mouse scrolled (193, 283) with delta (0, 0)
Screenshot: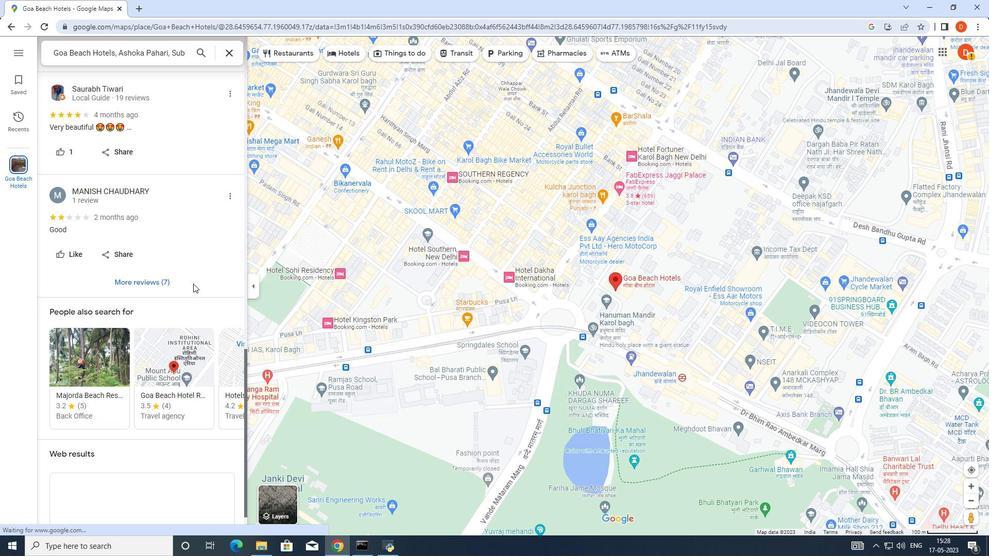 
Action: Mouse scrolled (193, 283) with delta (0, 0)
Screenshot: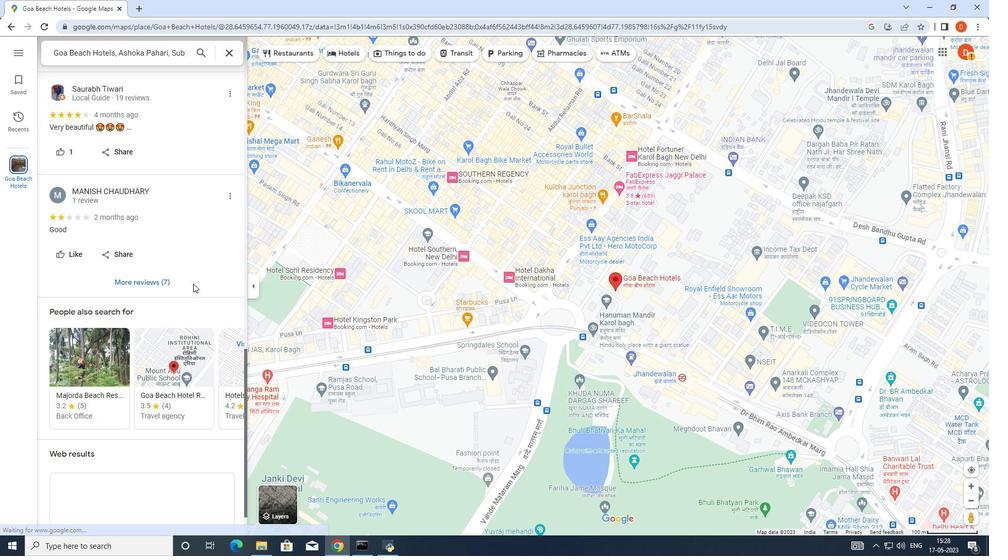 
Action: Mouse scrolled (193, 283) with delta (0, 0)
Screenshot: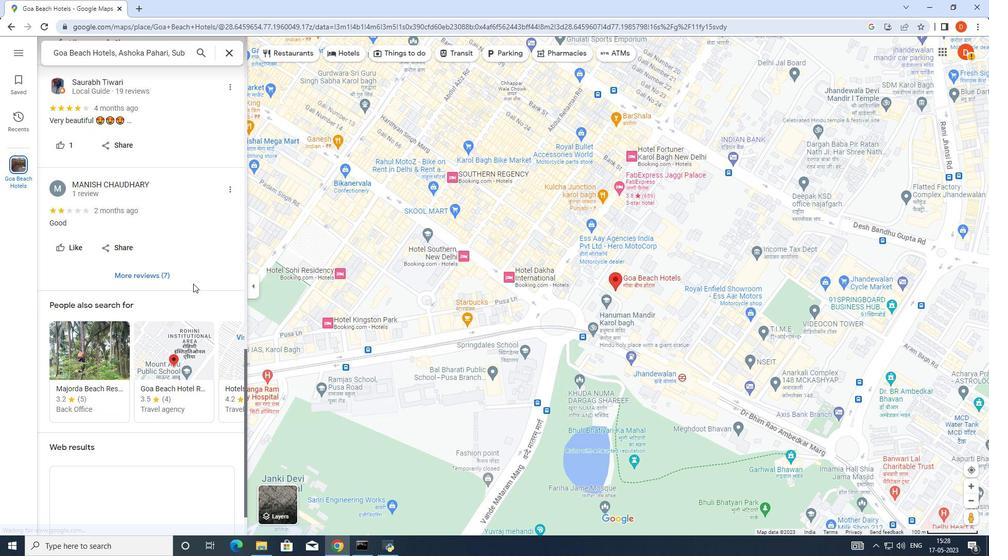 
Action: Mouse moved to (185, 302)
Screenshot: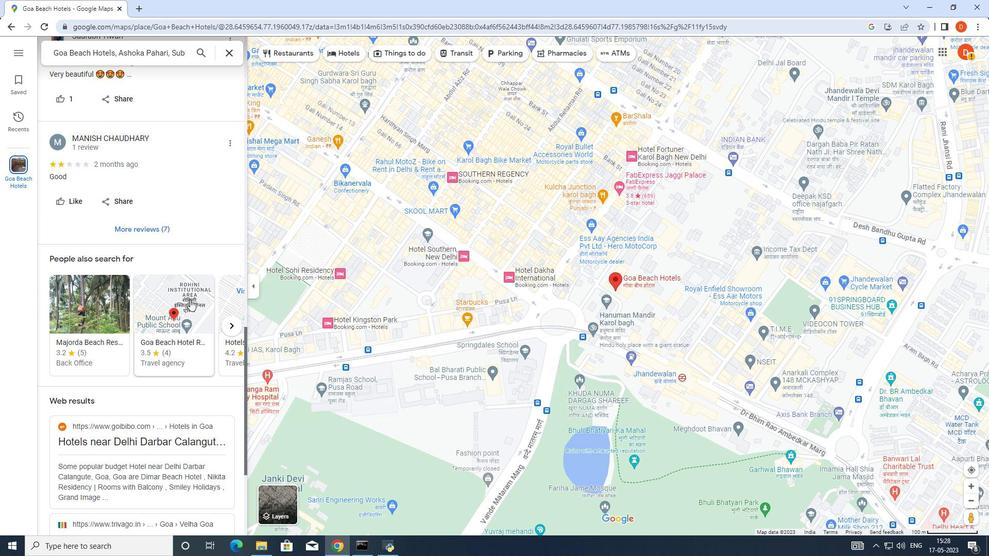 
Action: Mouse pressed left at (185, 302)
Screenshot: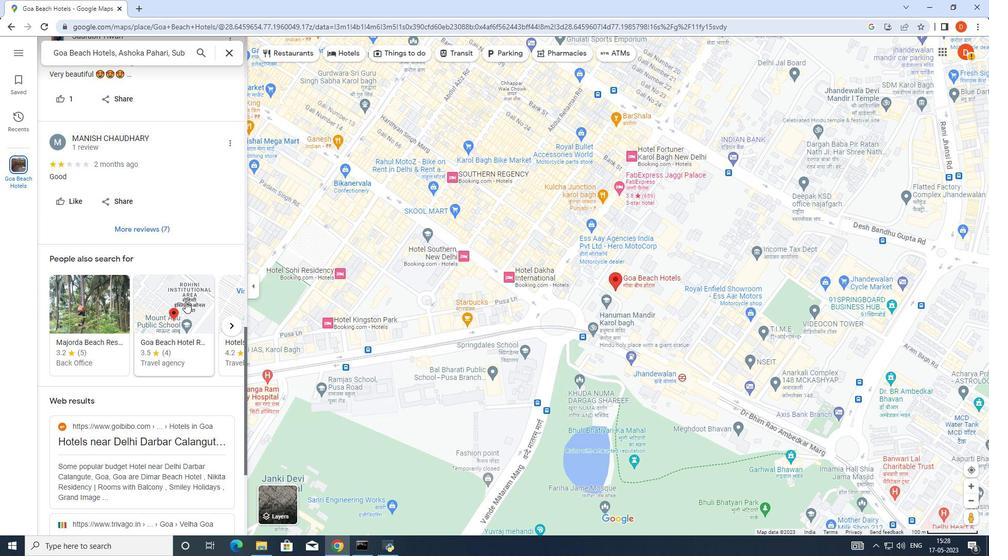 
Action: Mouse moved to (231, 321)
Screenshot: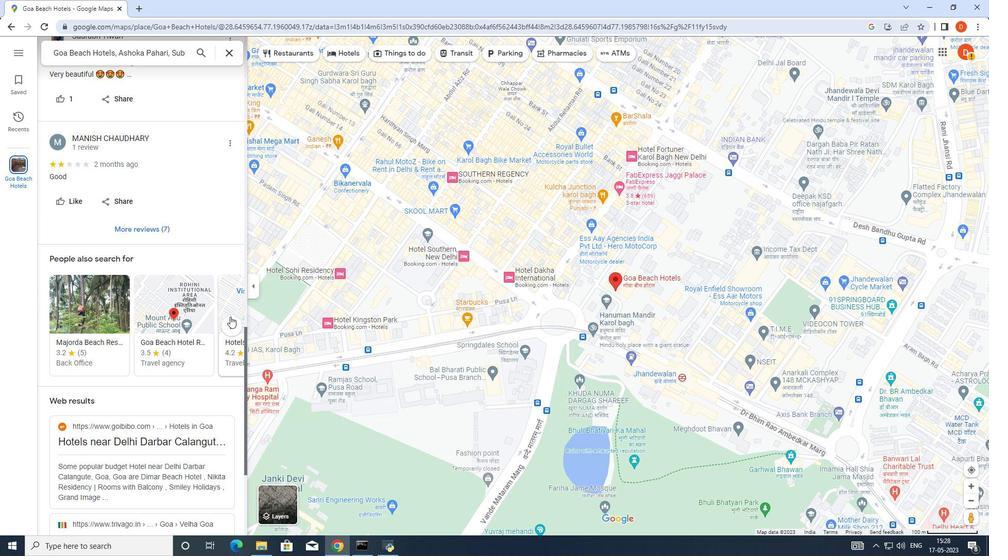 
Action: Mouse pressed left at (231, 321)
Screenshot: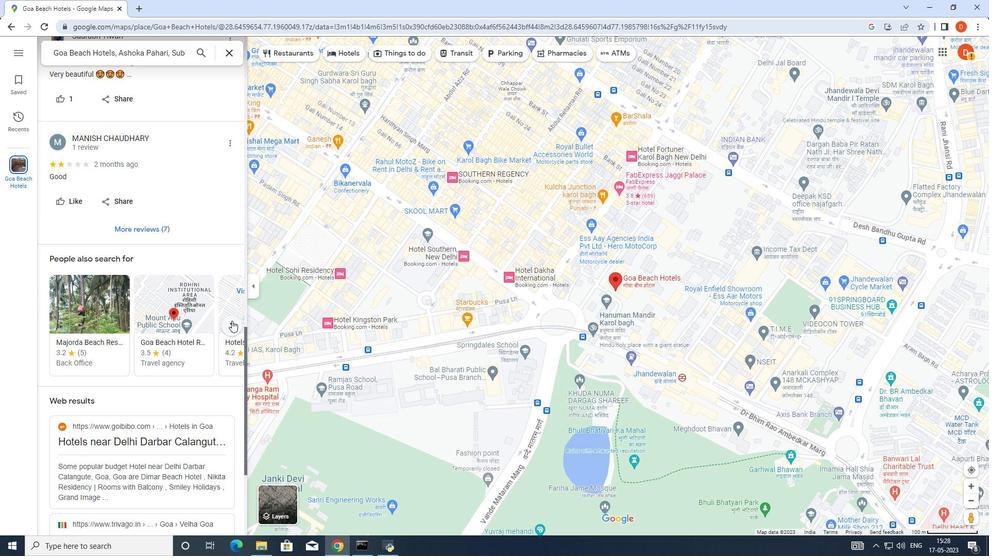 
Action: Mouse pressed left at (231, 321)
Screenshot: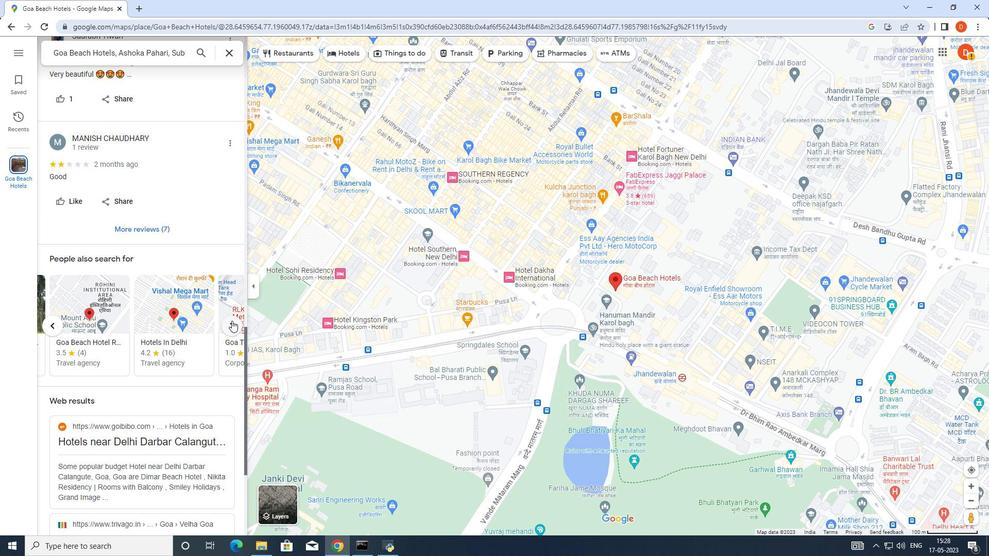 
Action: Mouse pressed left at (231, 321)
Screenshot: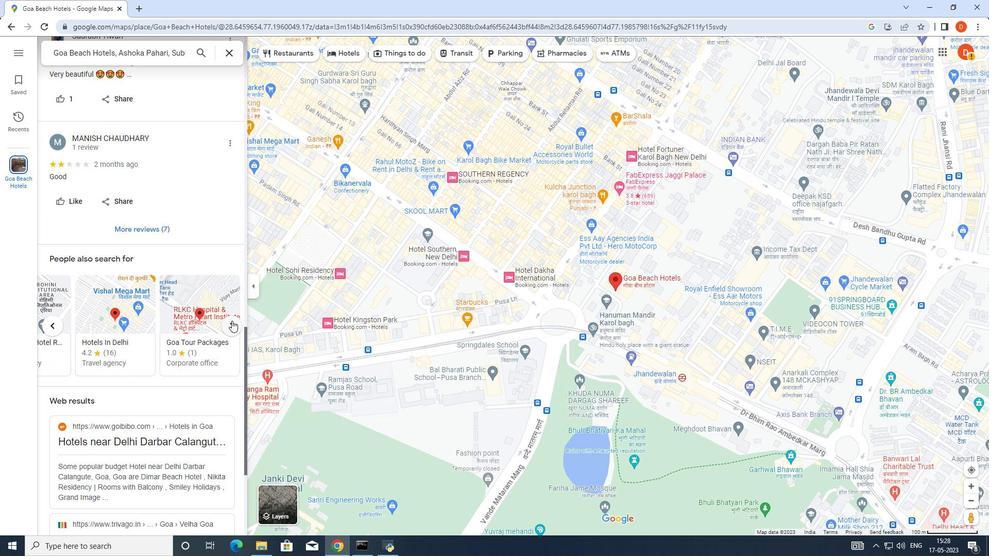 
Action: Mouse moved to (188, 325)
Screenshot: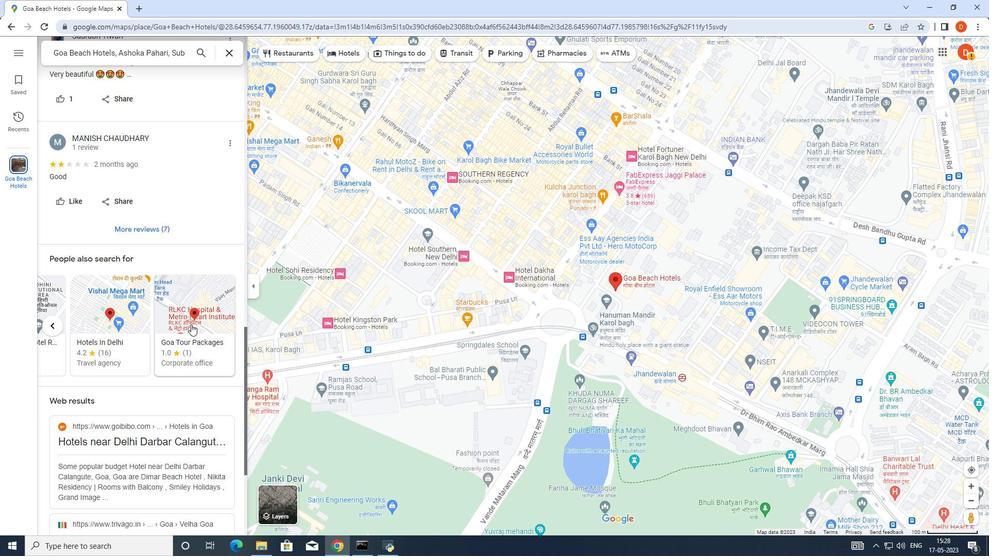
Action: Mouse scrolled (188, 325) with delta (0, 0)
Screenshot: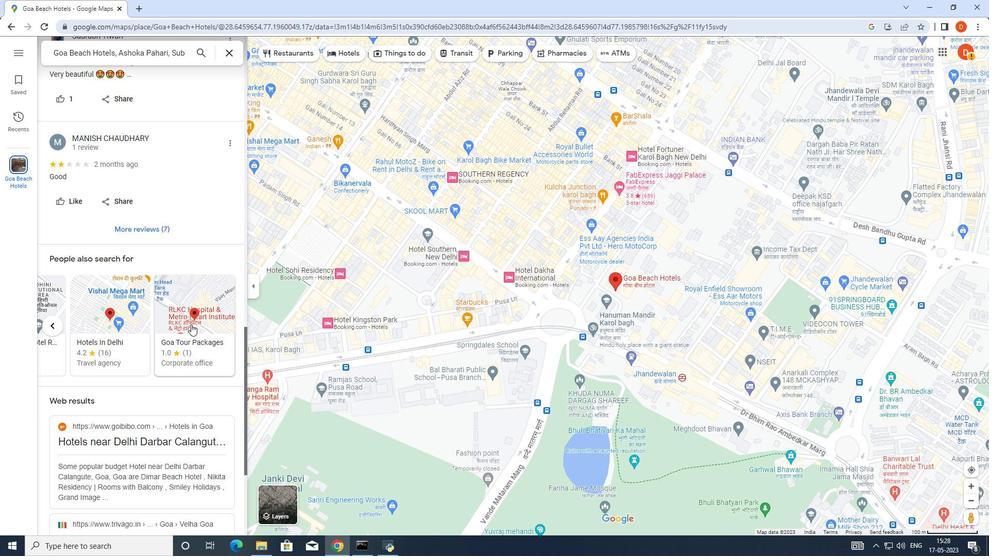 
Action: Mouse scrolled (188, 325) with delta (0, 0)
Screenshot: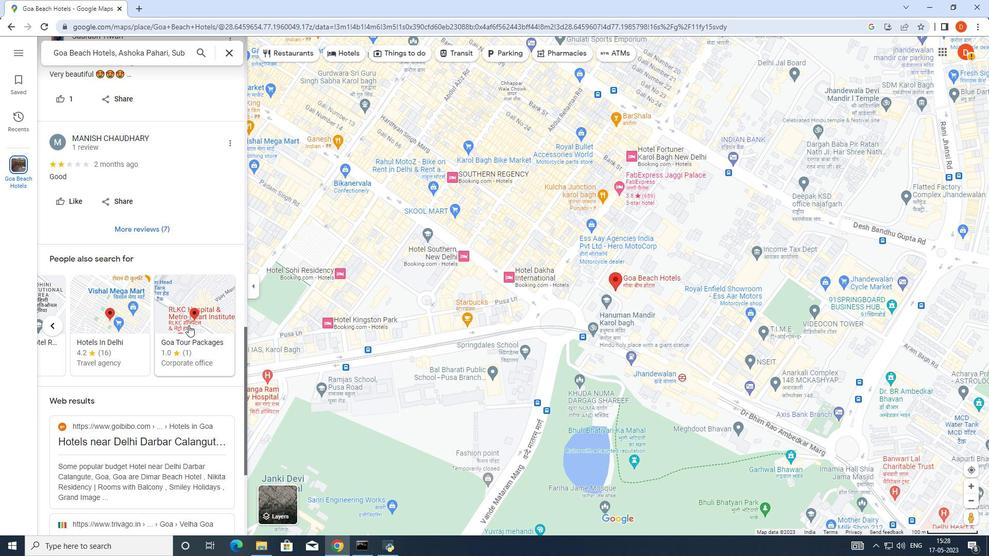 
Action: Mouse scrolled (188, 325) with delta (0, 0)
Screenshot: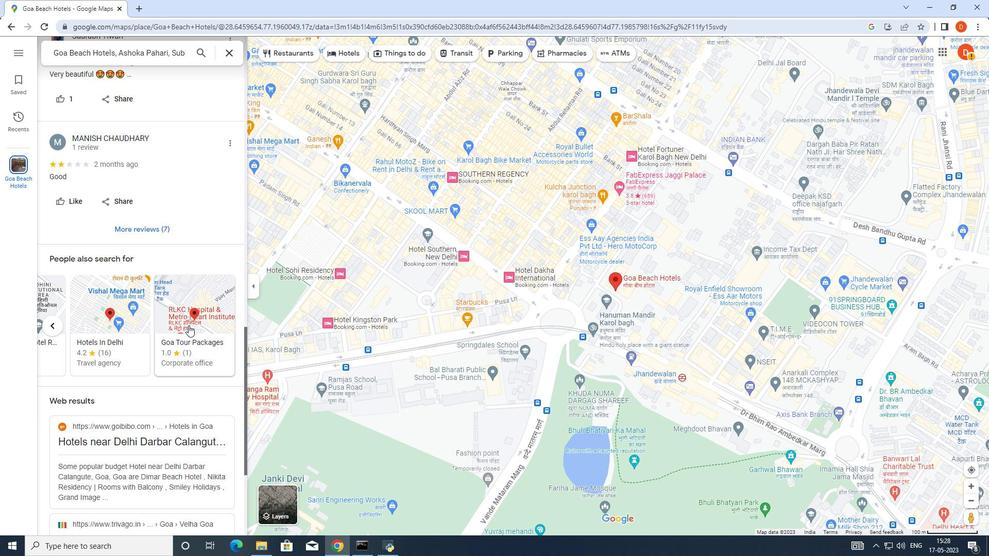 
Action: Mouse scrolled (188, 325) with delta (0, 0)
Screenshot: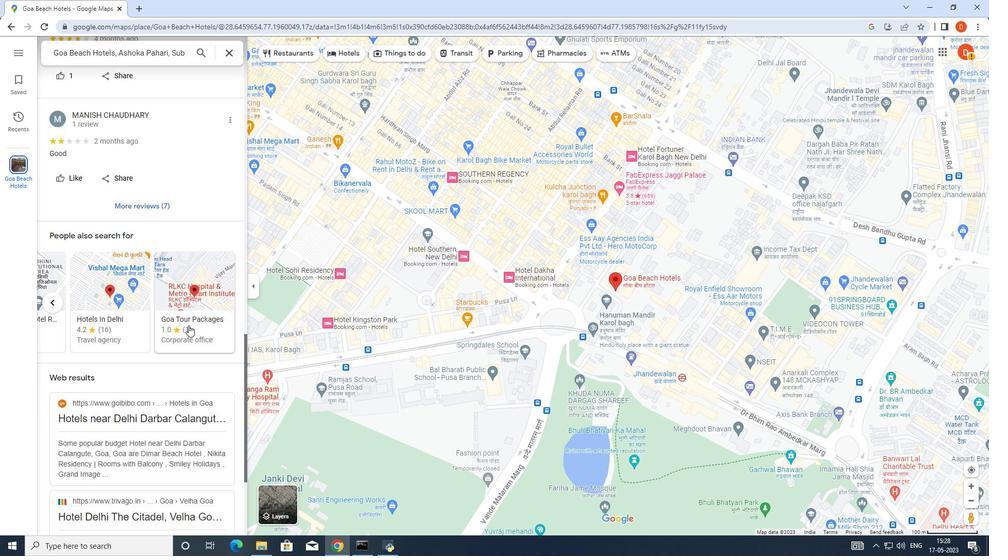 
Action: Mouse scrolled (188, 325) with delta (0, 0)
Screenshot: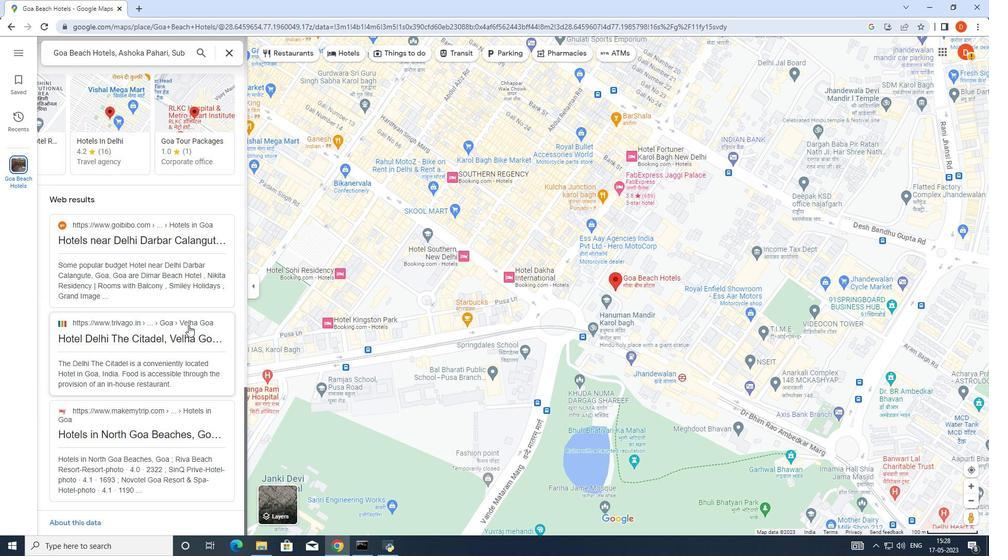 
Action: Mouse scrolled (188, 325) with delta (0, 0)
Screenshot: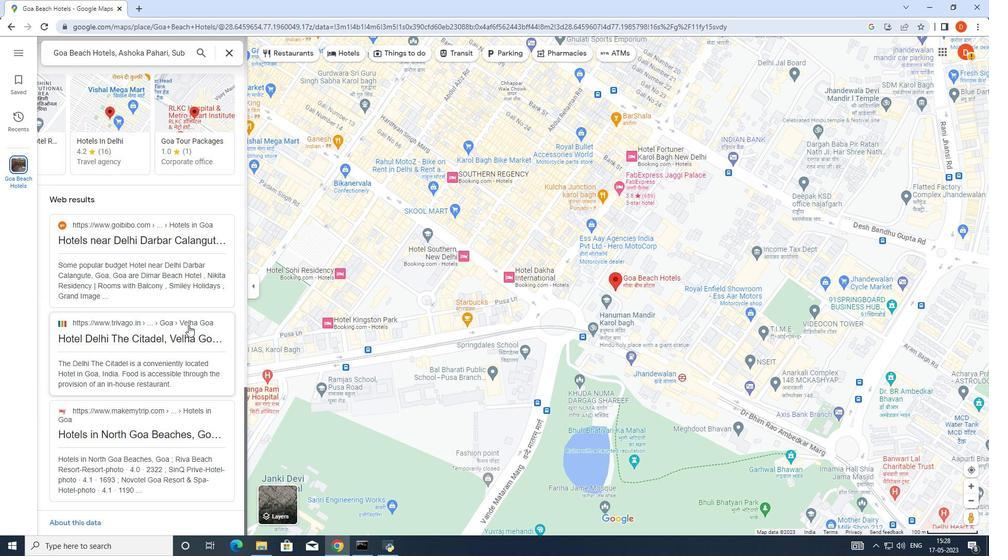 
Action: Mouse scrolled (188, 325) with delta (0, 0)
Screenshot: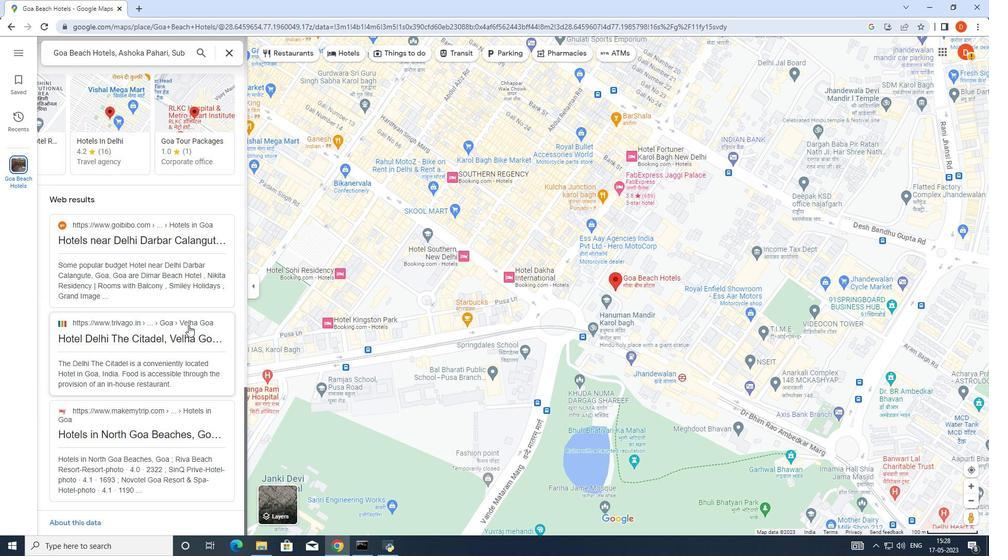 
Action: Mouse moved to (135, 399)
Screenshot: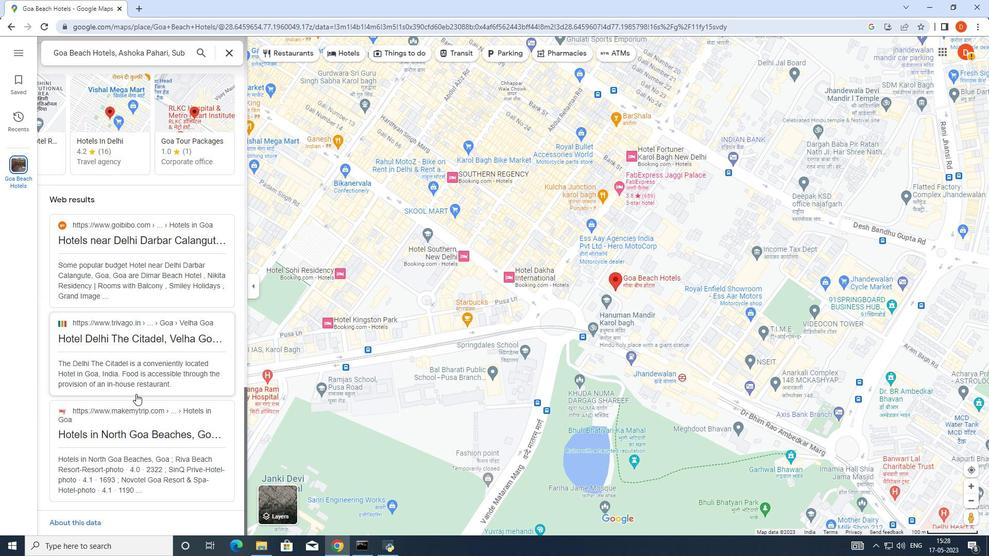 
Action: Mouse scrolled (135, 398) with delta (0, 0)
Screenshot: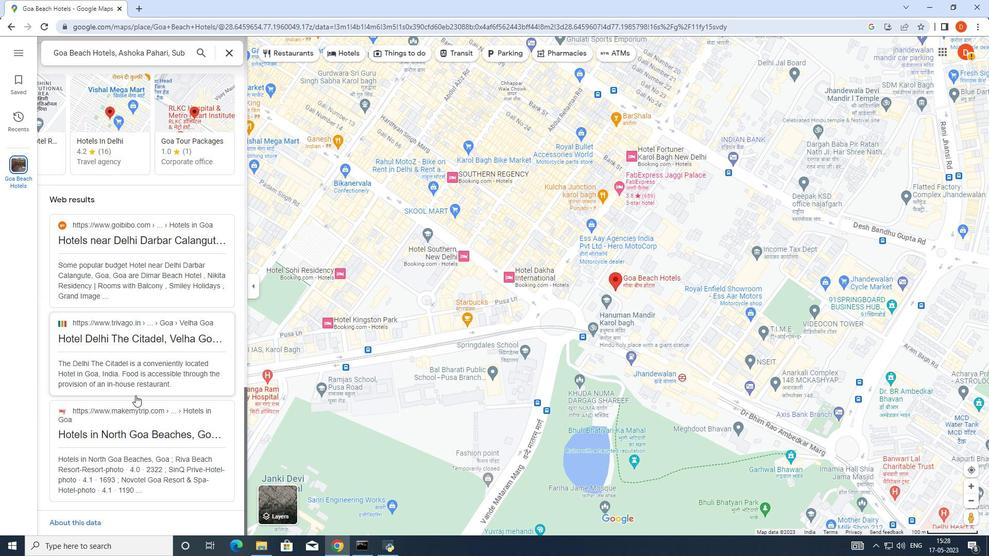 
Action: Mouse moved to (135, 400)
Screenshot: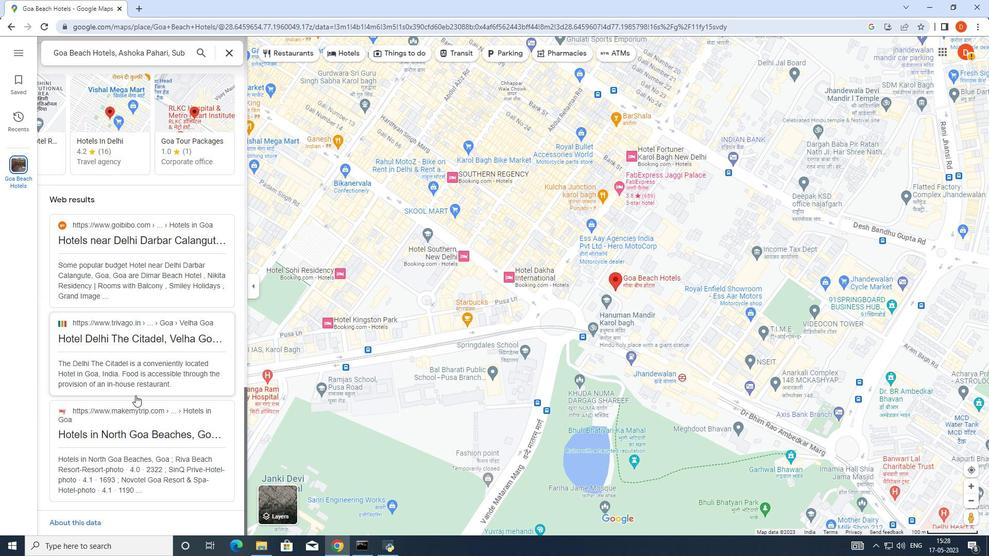 
Action: Mouse scrolled (135, 399) with delta (0, 0)
Screenshot: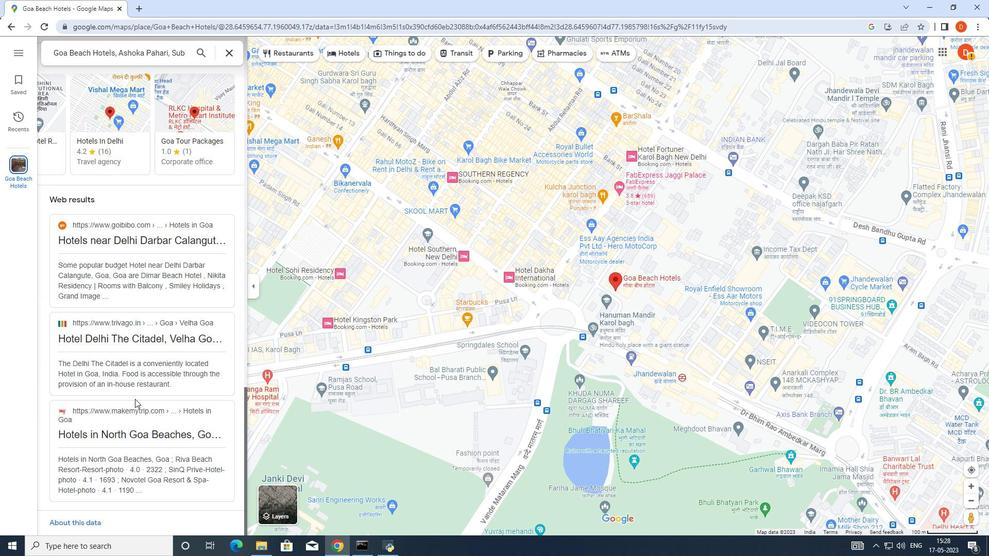 
Action: Mouse scrolled (135, 399) with delta (0, 0)
Screenshot: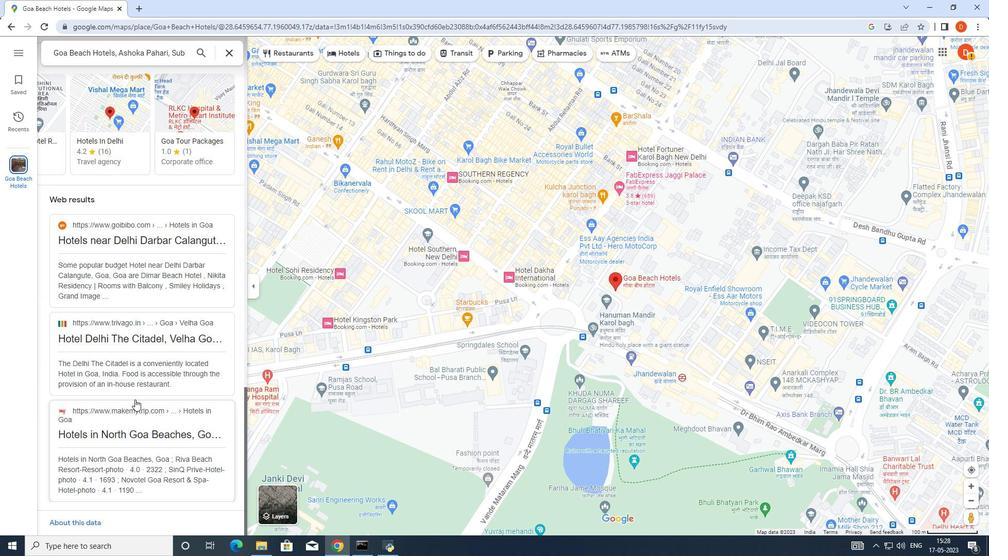 
Action: Mouse scrolled (135, 399) with delta (0, 0)
Screenshot: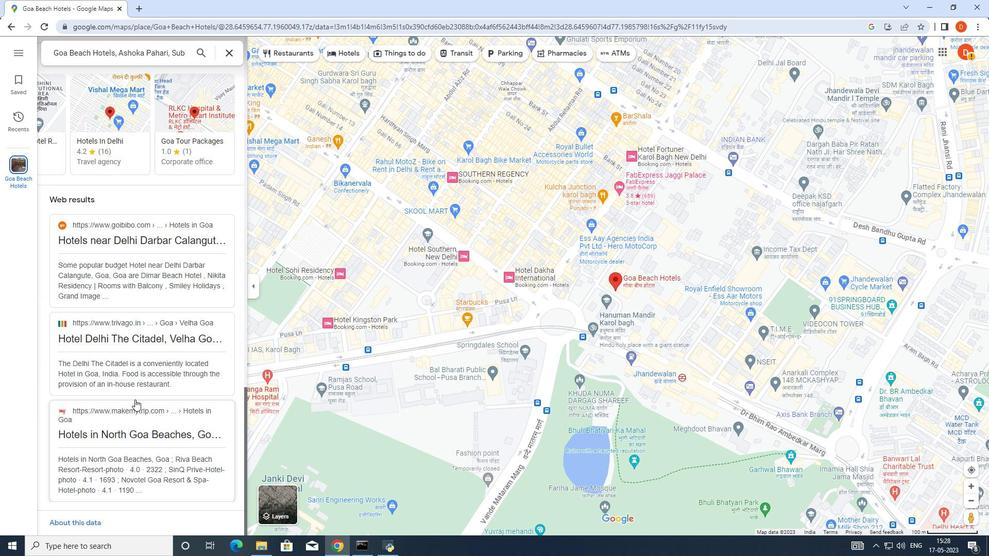 
Action: Mouse moved to (135, 399)
Screenshot: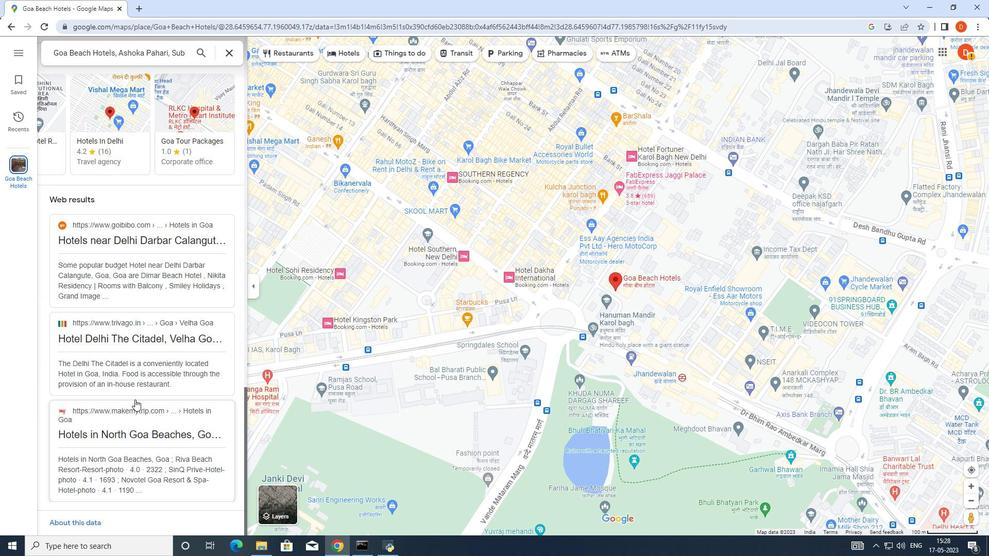 
Action: Mouse scrolled (135, 398) with delta (0, 0)
Screenshot: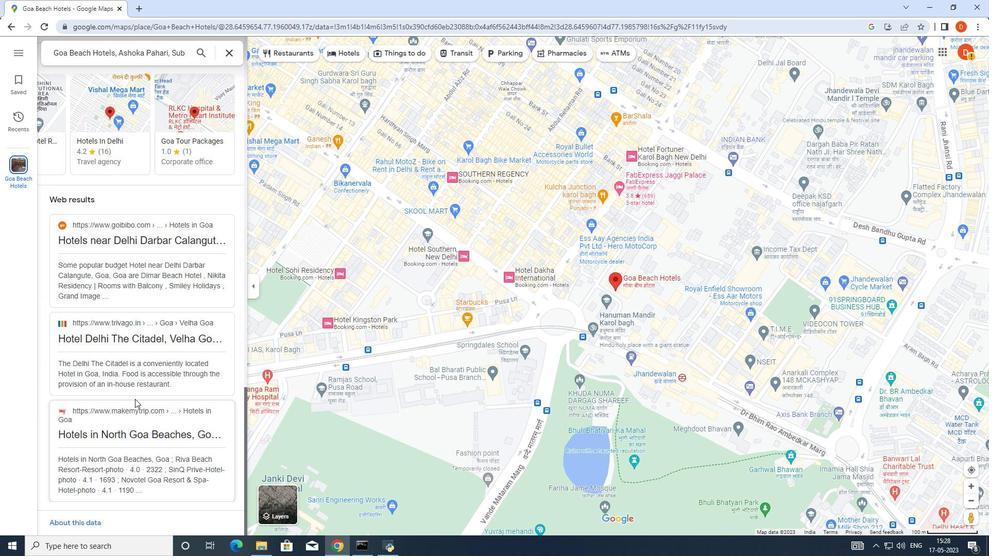 
Action: Mouse scrolled (135, 398) with delta (0, 0)
Screenshot: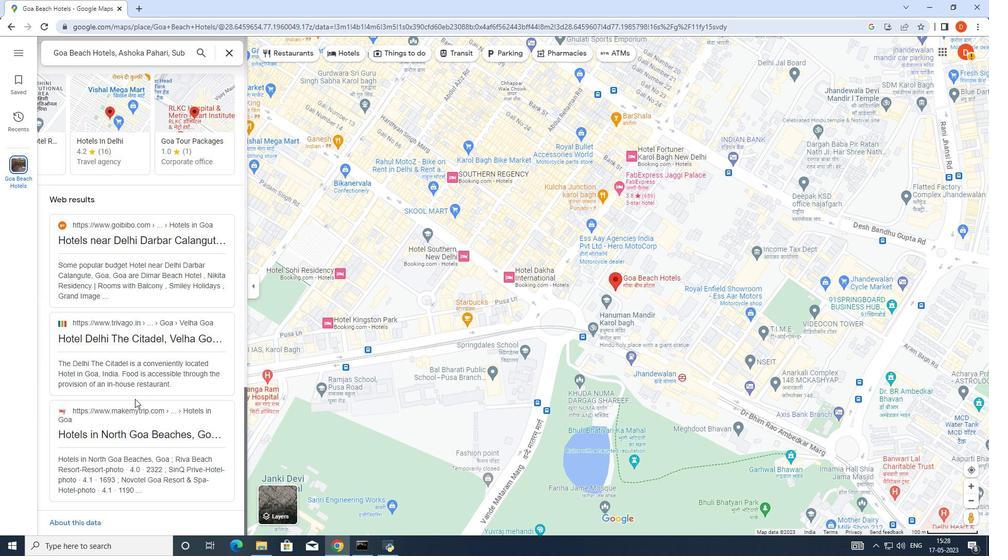 
Action: Mouse scrolled (135, 398) with delta (0, 0)
Screenshot: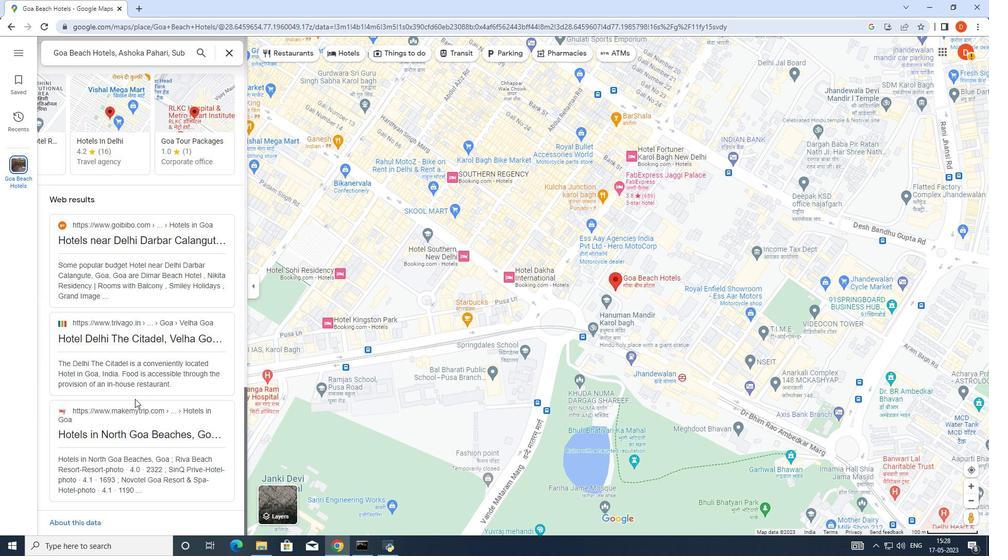 
Action: Mouse scrolled (135, 398) with delta (0, 0)
Screenshot: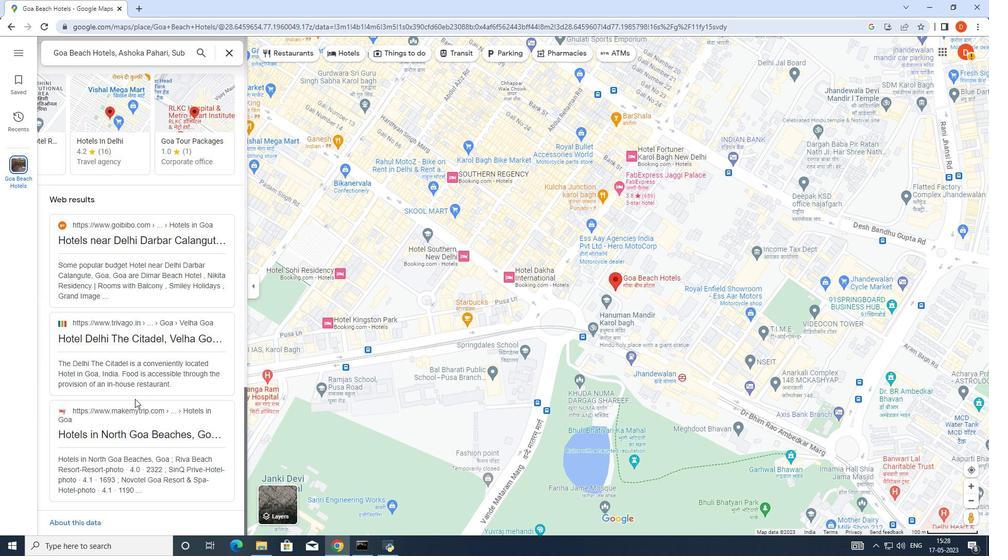 
Action: Mouse scrolled (135, 398) with delta (0, 0)
Screenshot: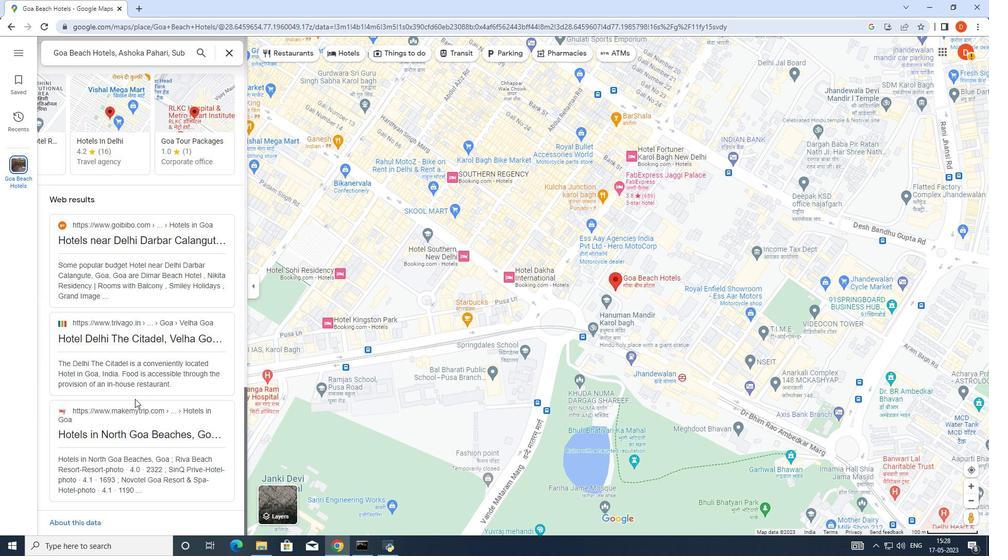 
Action: Mouse moved to (136, 398)
Screenshot: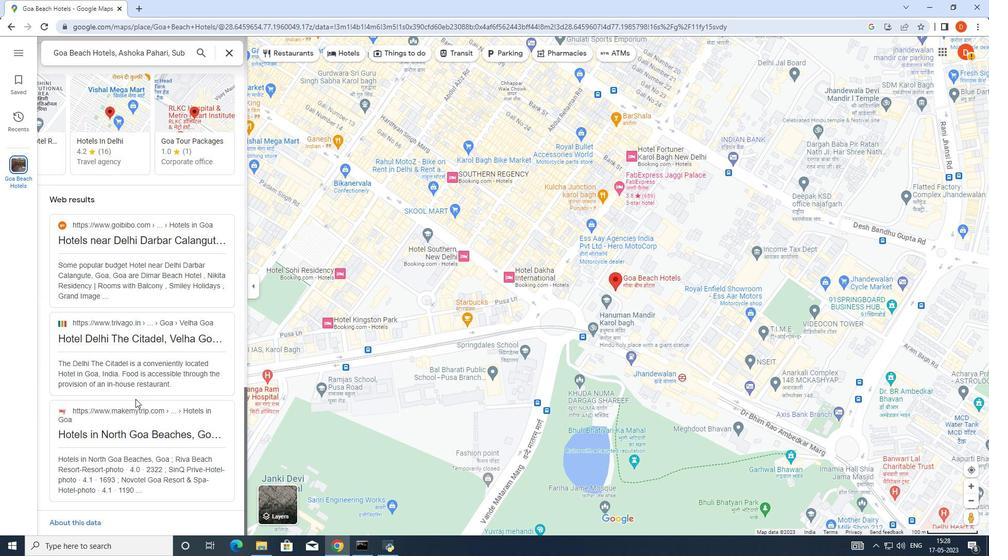 
Action: Mouse scrolled (136, 397) with delta (0, 0)
Screenshot: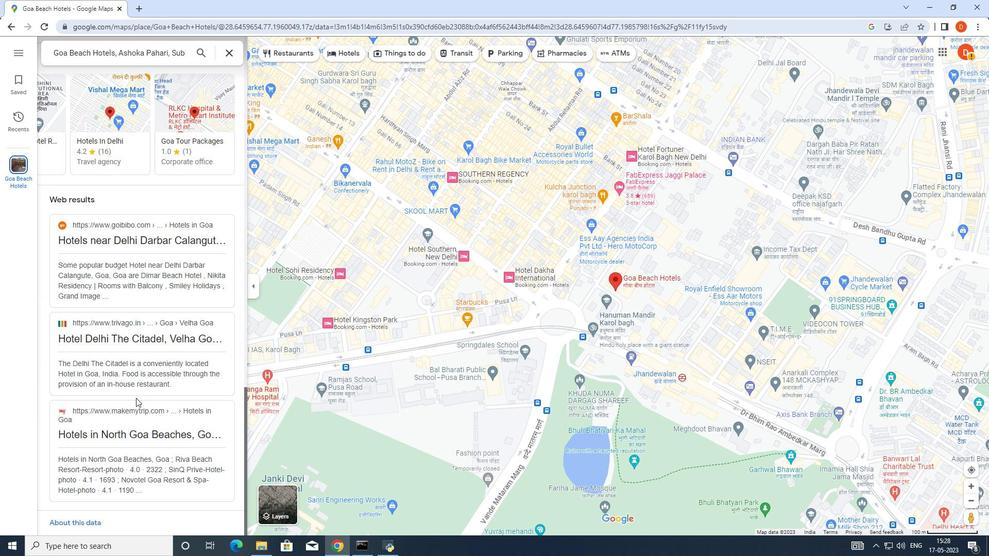 
Action: Mouse scrolled (136, 397) with delta (0, 0)
Screenshot: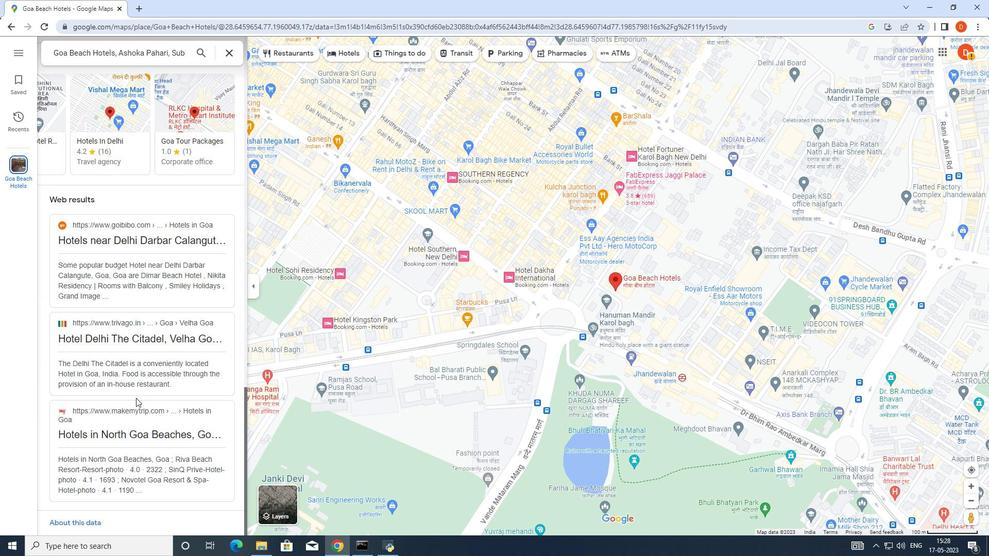 
Action: Mouse scrolled (136, 397) with delta (0, 0)
Screenshot: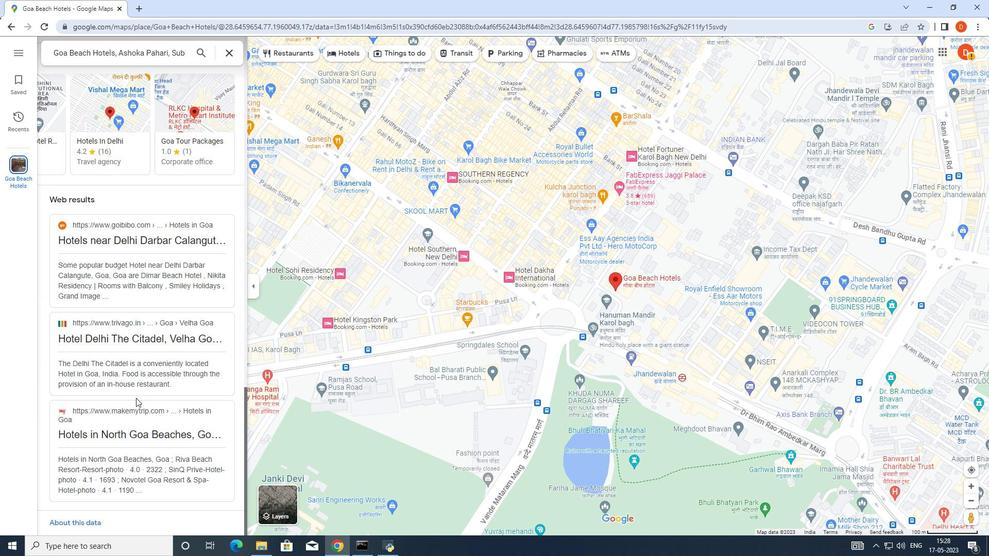 
Action: Mouse scrolled (136, 398) with delta (0, 0)
Screenshot: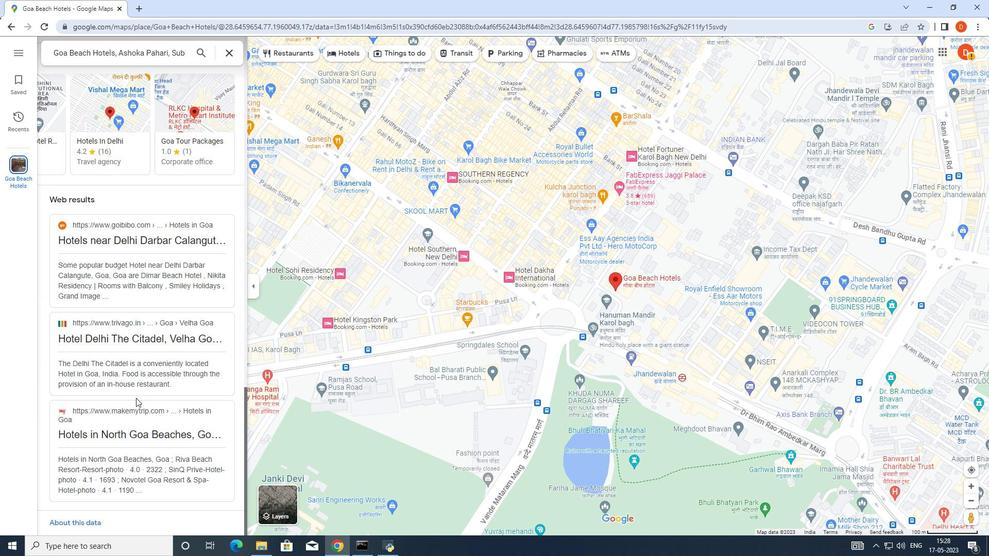 
Action: Mouse scrolled (136, 398) with delta (0, 0)
Screenshot: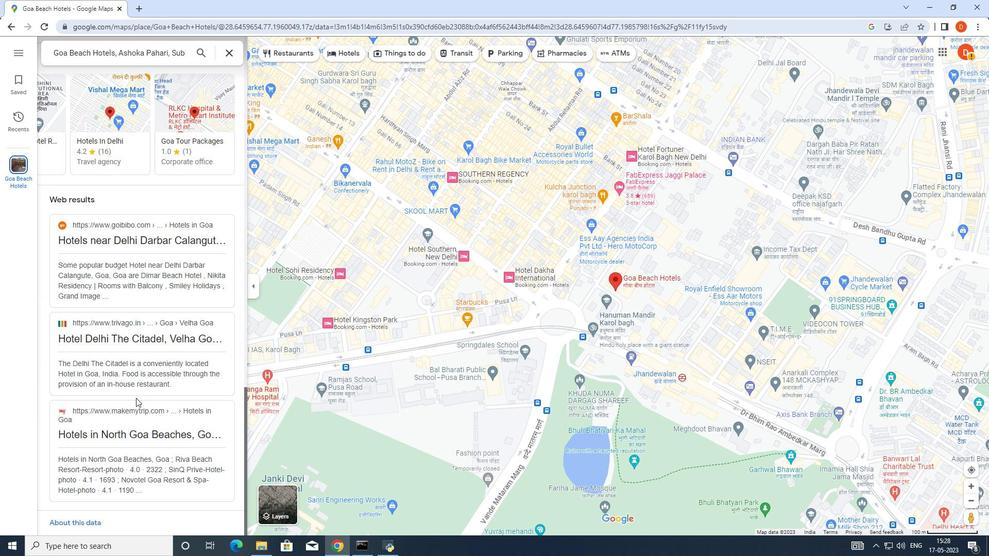 
Action: Mouse scrolled (136, 398) with delta (0, 0)
Screenshot: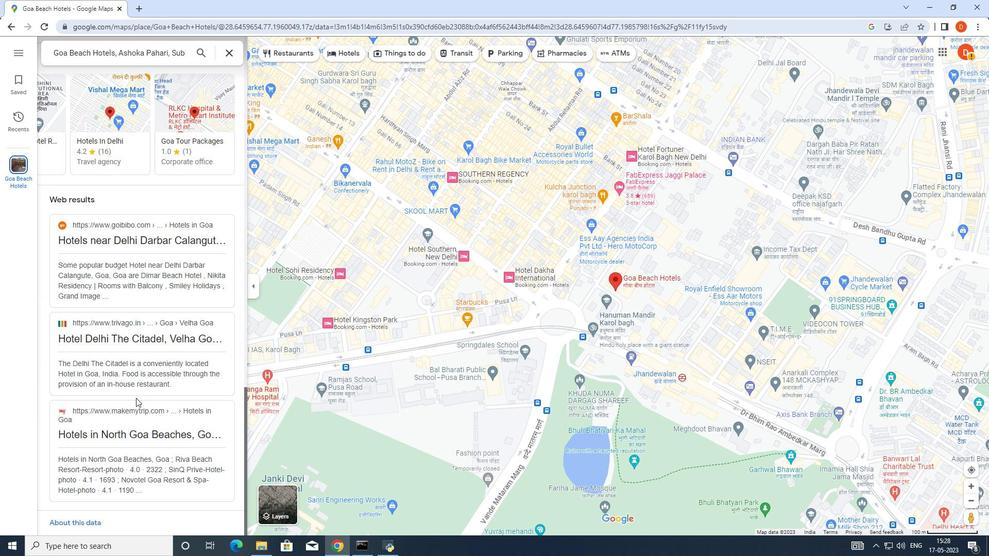 
Action: Mouse moved to (137, 397)
Screenshot: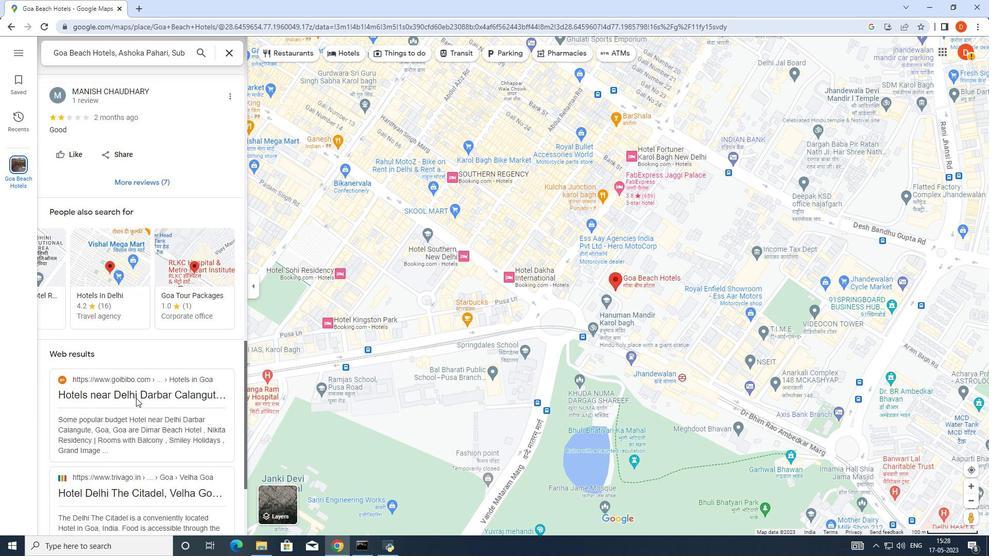 
Action: Mouse scrolled (137, 397) with delta (0, 0)
Screenshot: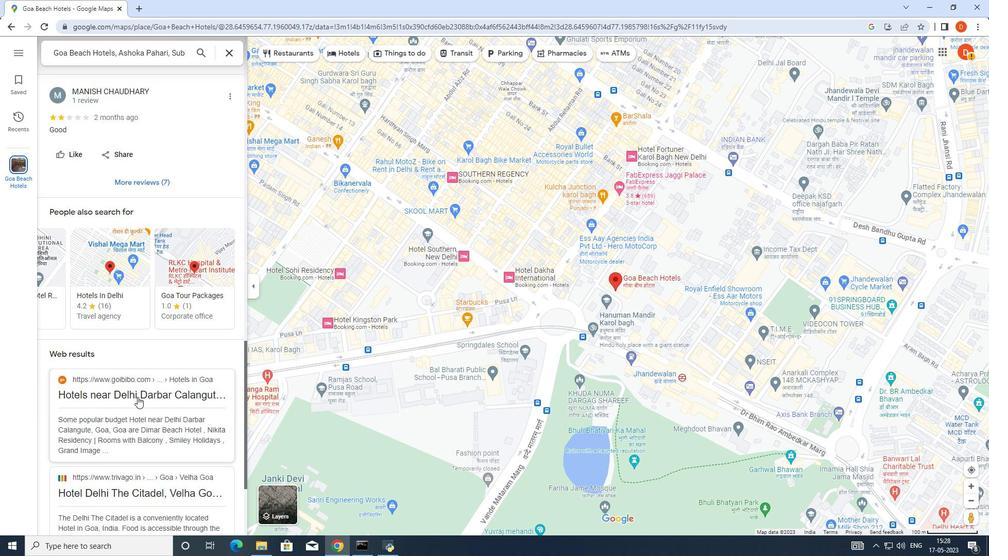 
Action: Mouse scrolled (137, 397) with delta (0, 0)
Screenshot: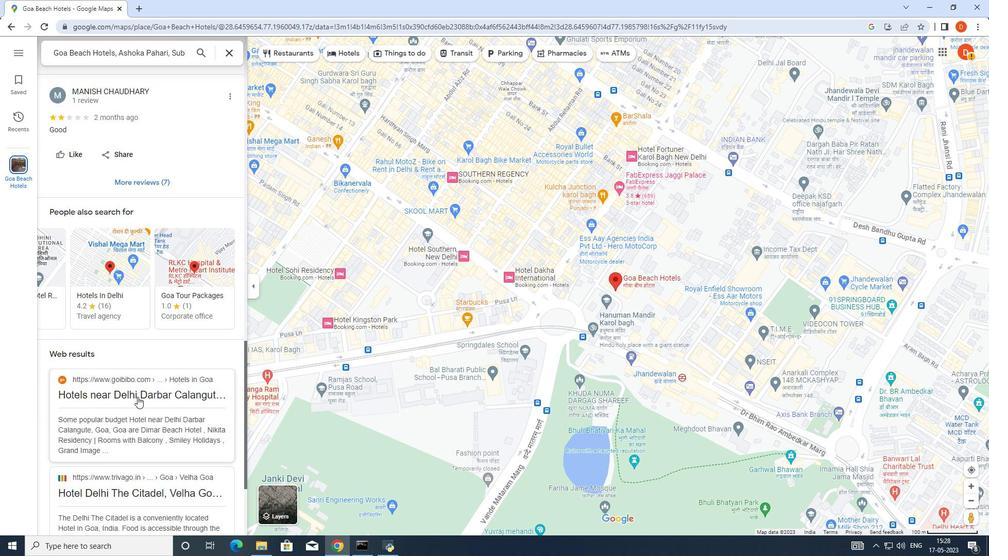 
Action: Mouse scrolled (137, 397) with delta (0, 0)
Screenshot: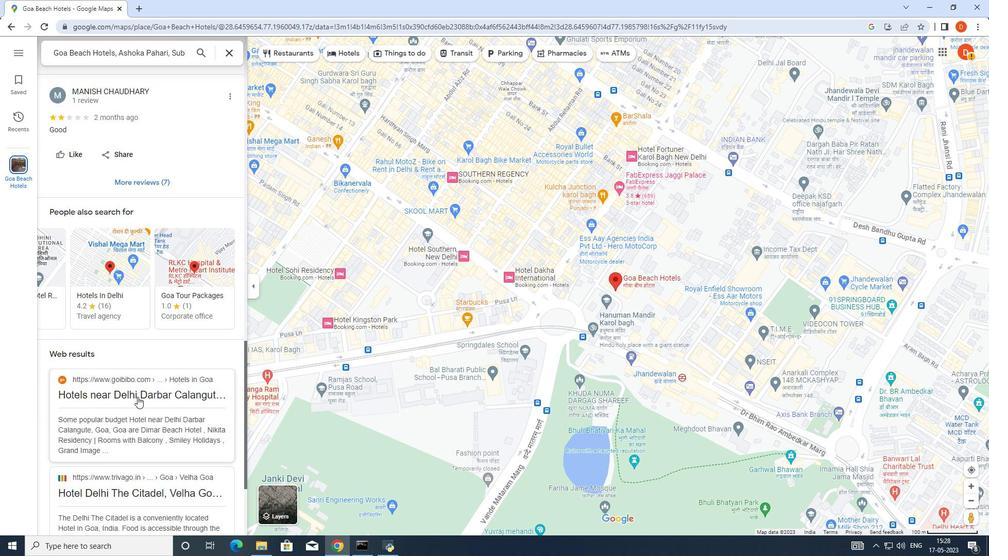 
Action: Mouse scrolled (137, 397) with delta (0, 0)
Screenshot: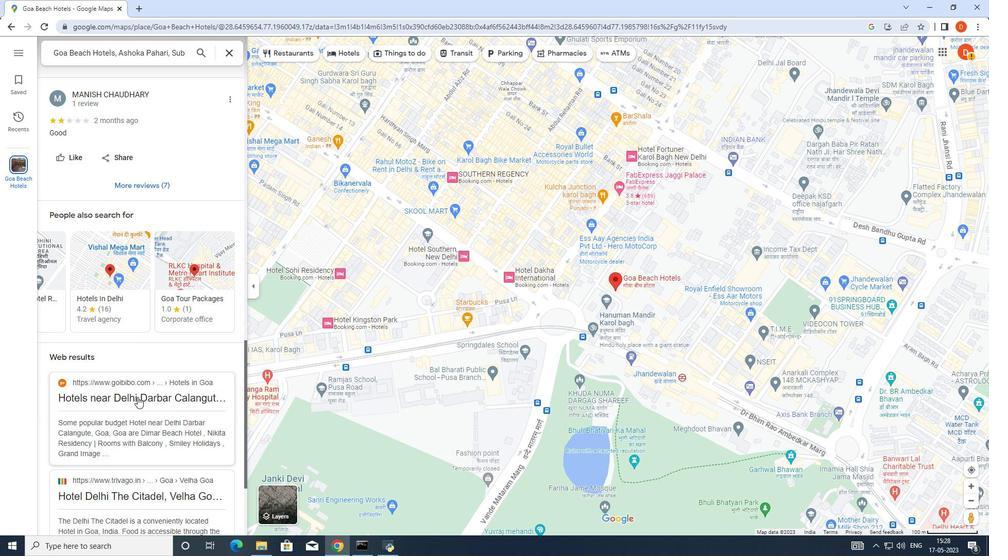 
Action: Mouse moved to (138, 395)
Screenshot: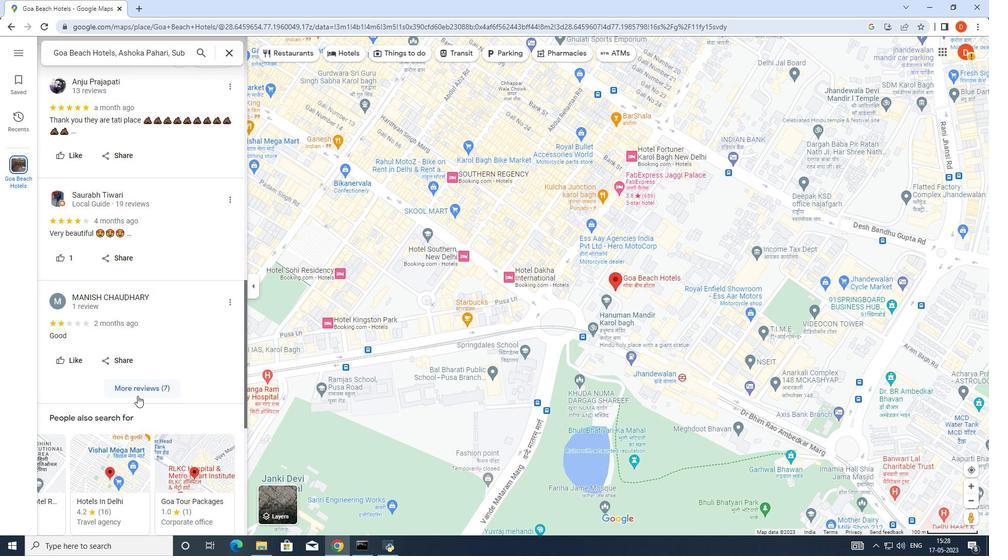 
Action: Mouse scrolled (138, 395) with delta (0, 0)
Screenshot: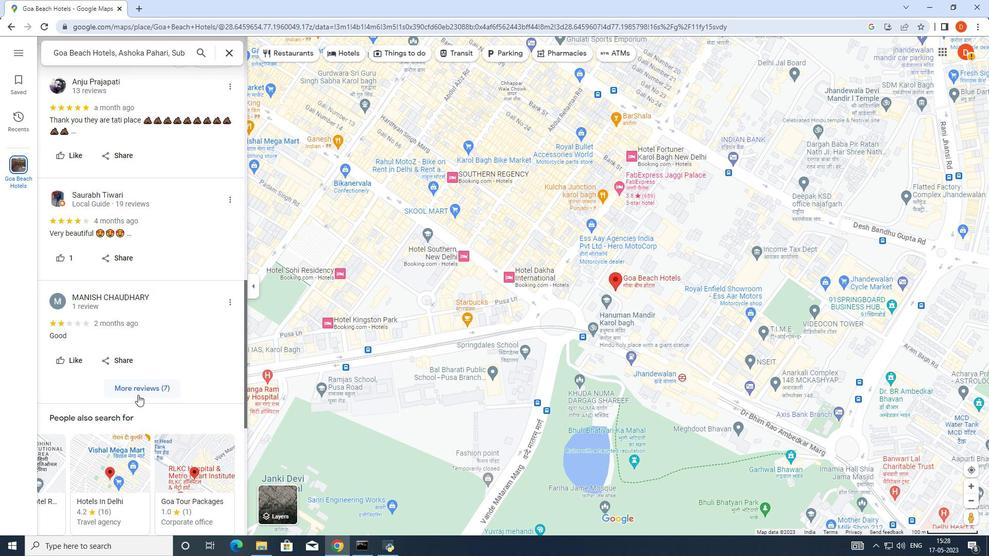 
Action: Mouse scrolled (138, 395) with delta (0, 0)
Screenshot: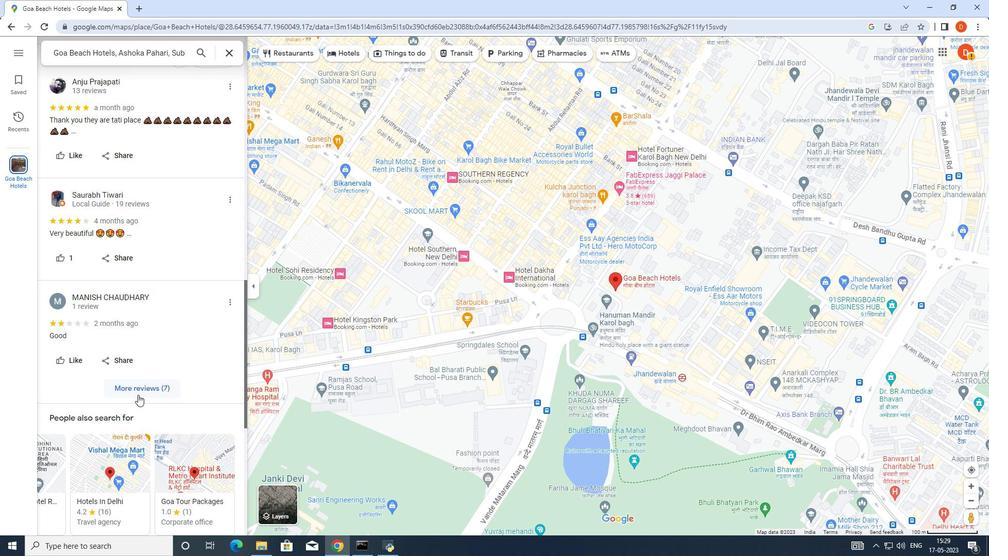 
Action: Mouse scrolled (138, 395) with delta (0, 0)
Screenshot: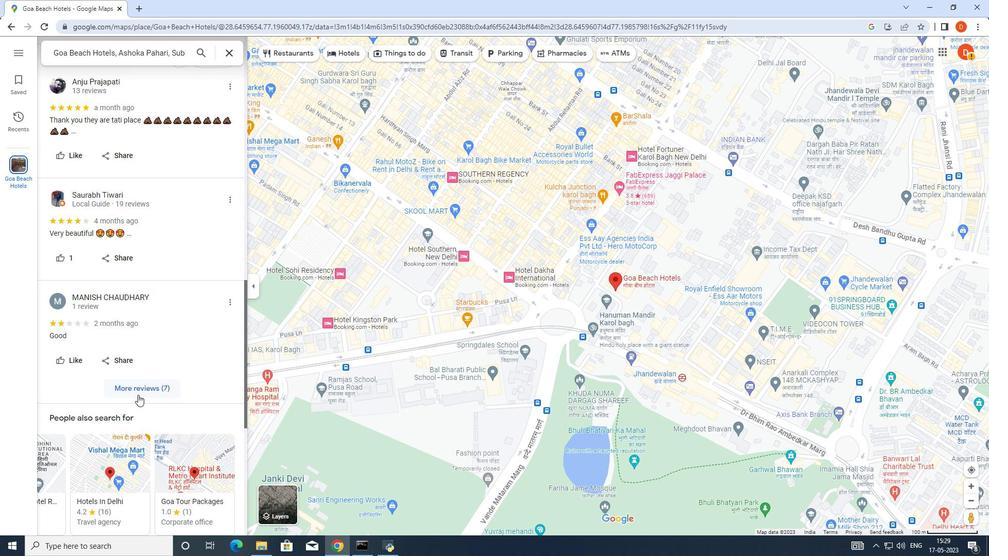 
Action: Mouse scrolled (138, 395) with delta (0, 0)
Screenshot: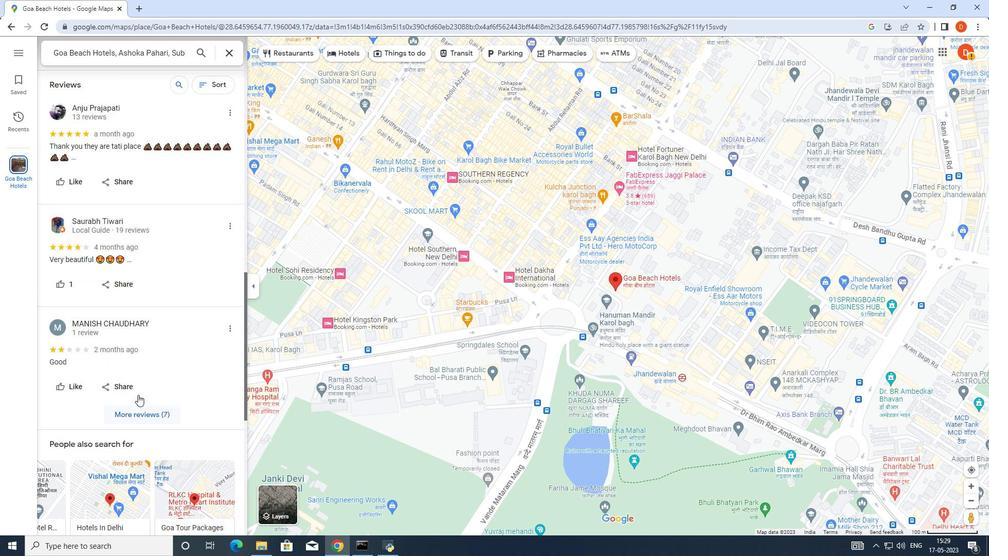 
Action: Mouse scrolled (138, 395) with delta (0, 0)
Screenshot: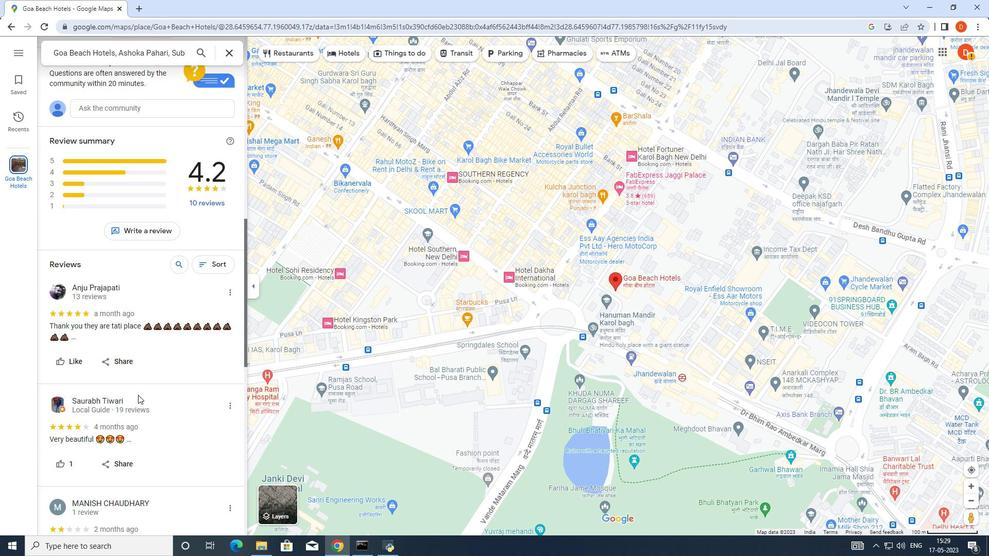 
Action: Mouse scrolled (138, 395) with delta (0, 0)
Screenshot: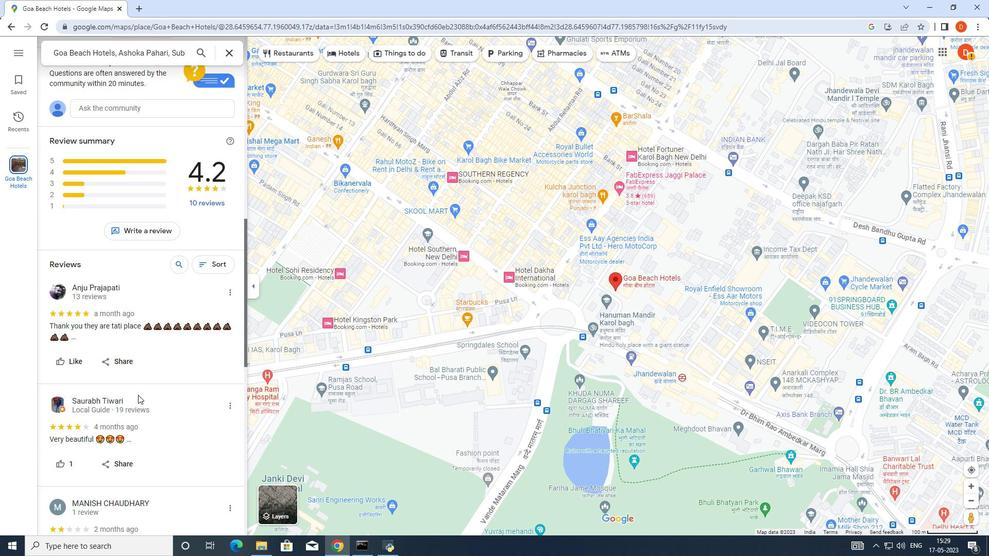 
Action: Mouse scrolled (138, 395) with delta (0, 0)
Screenshot: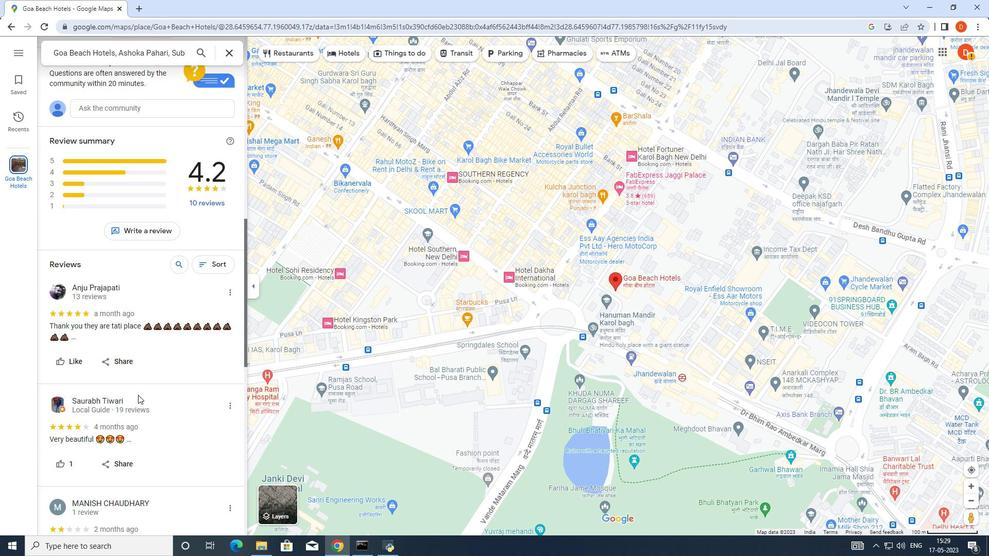
Action: Mouse scrolled (138, 395) with delta (0, 0)
Screenshot: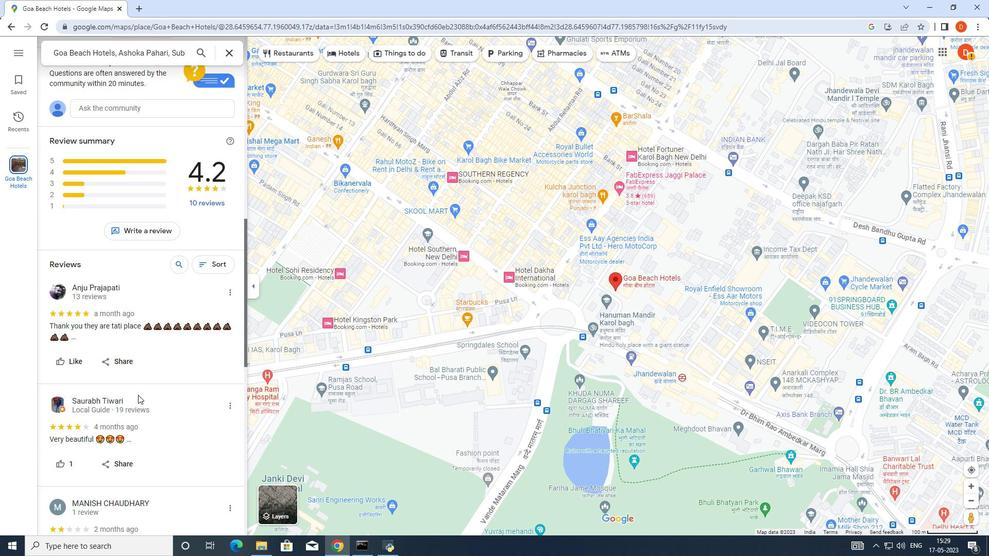 
Action: Mouse scrolled (138, 395) with delta (0, 0)
Screenshot: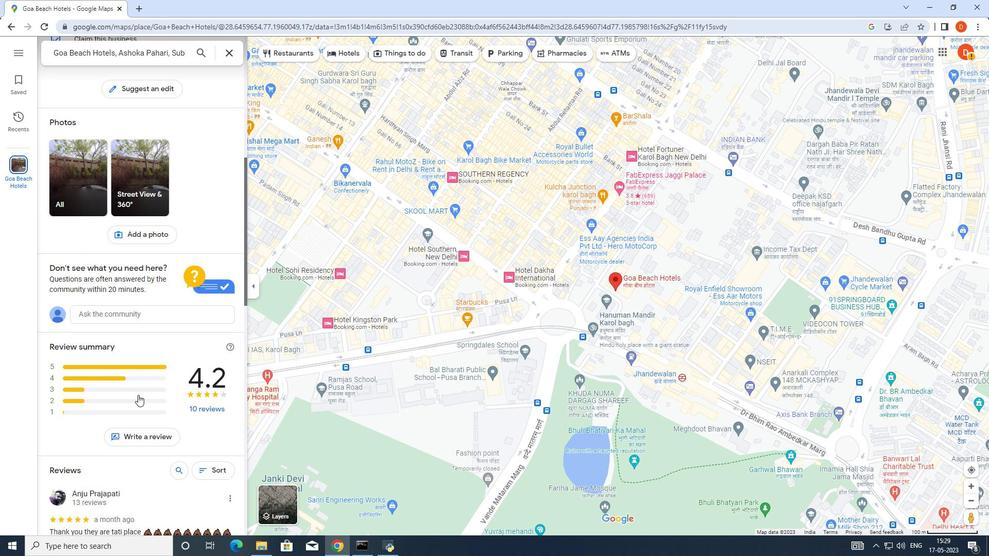 
Action: Mouse scrolled (138, 395) with delta (0, 0)
Screenshot: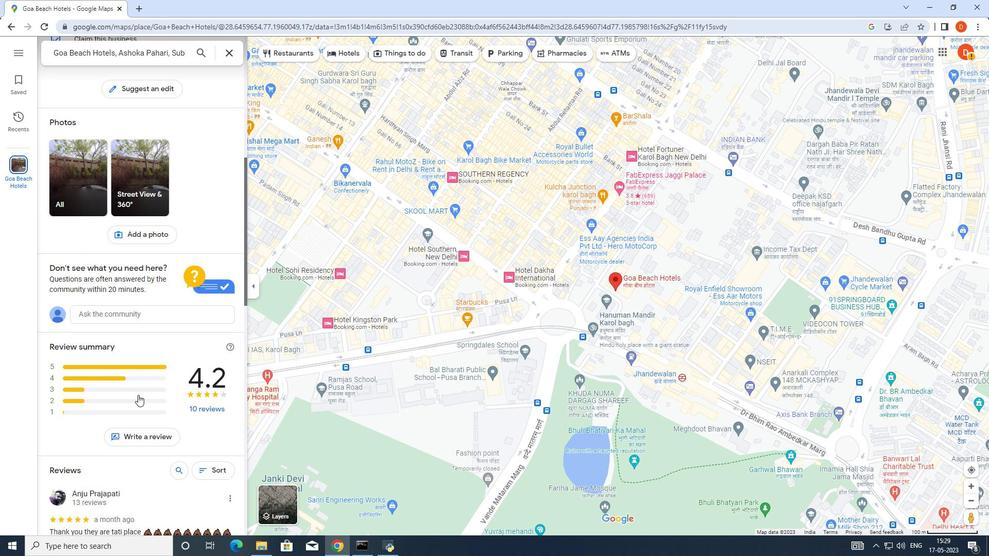 
Action: Mouse scrolled (138, 395) with delta (0, 0)
Screenshot: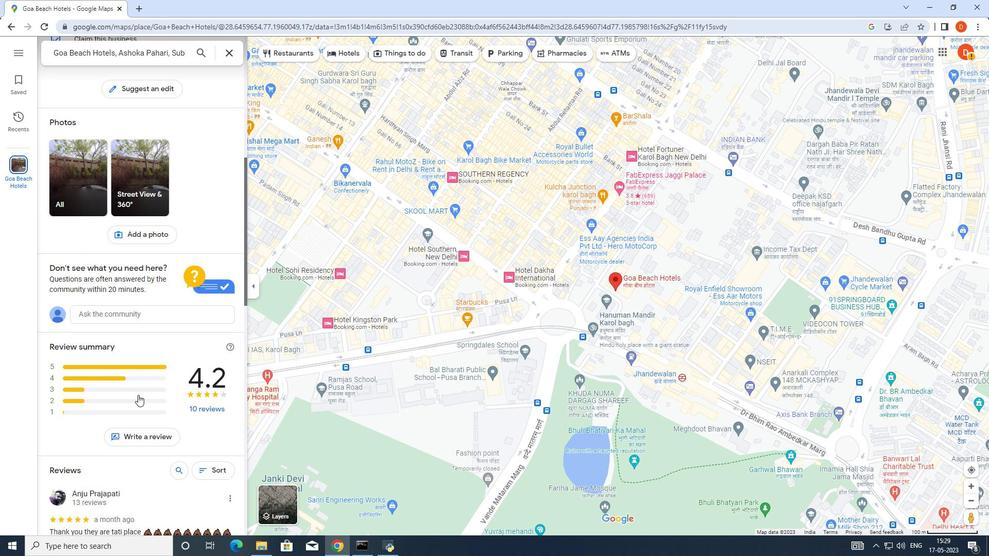 
Action: Mouse scrolled (138, 395) with delta (0, 0)
Screenshot: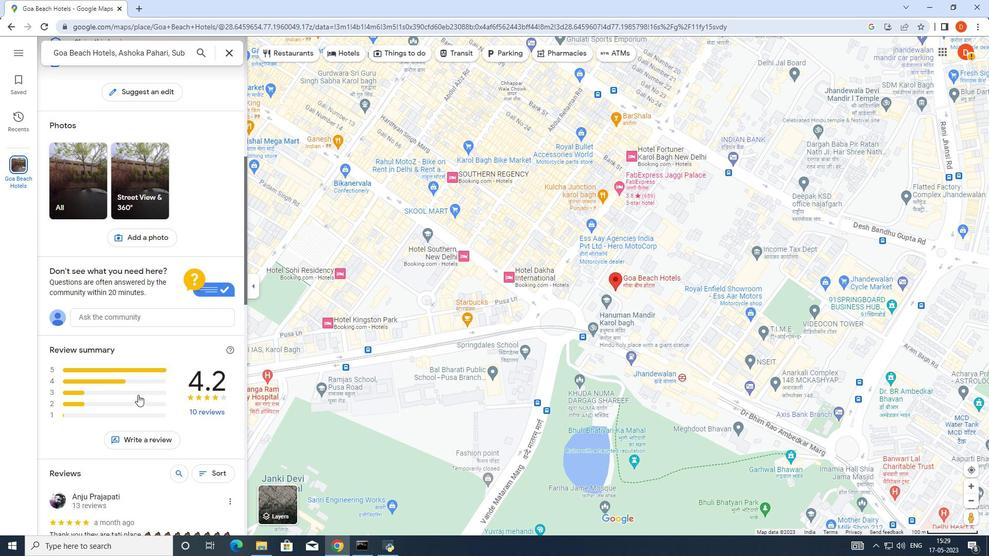 
Action: Mouse scrolled (138, 395) with delta (0, 0)
Screenshot: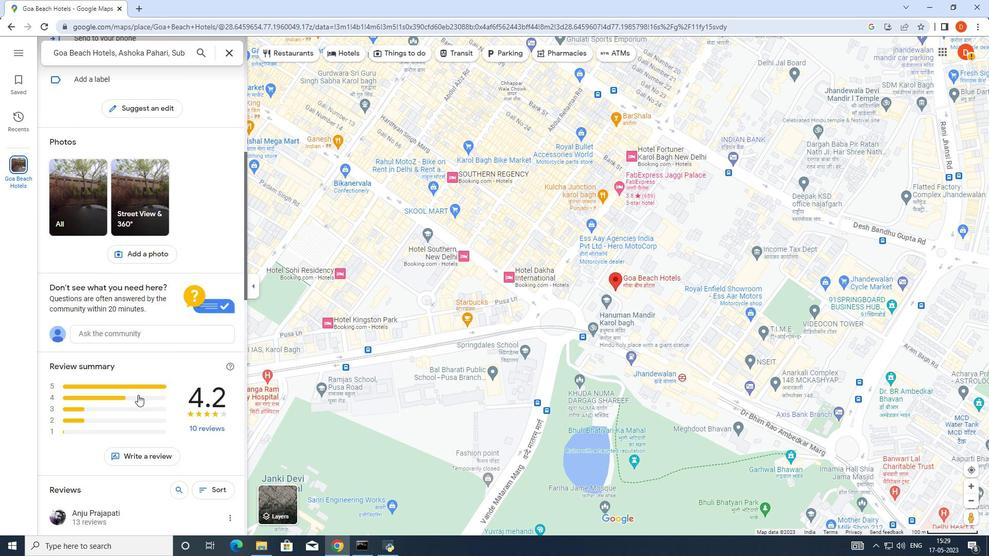 
Action: Mouse scrolled (138, 395) with delta (0, 0)
Screenshot: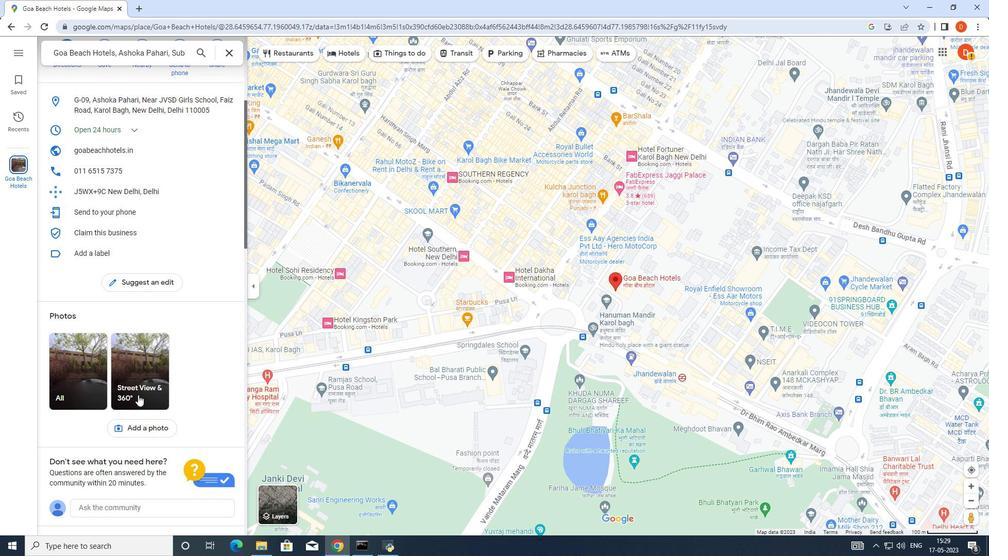 
Action: Mouse moved to (138, 393)
Screenshot: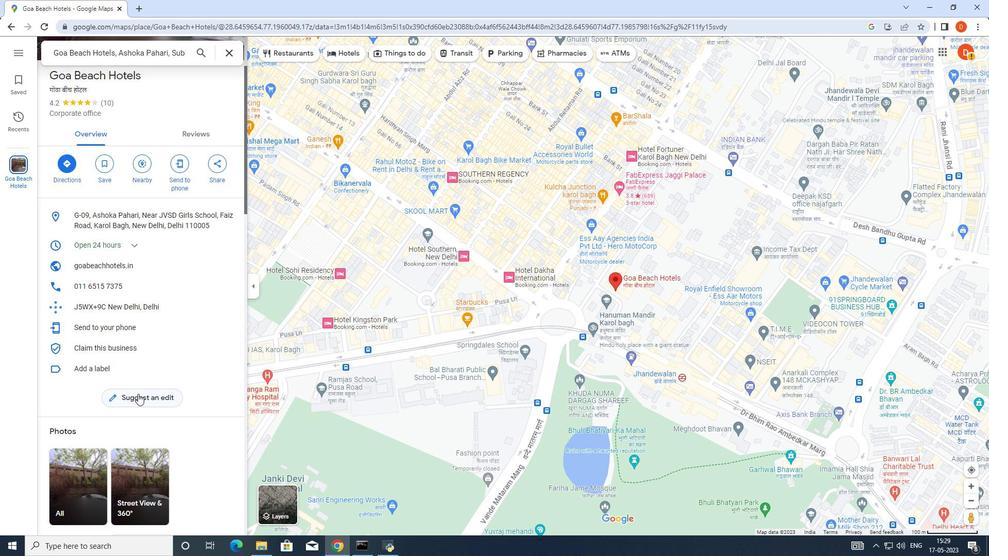 
